 Task: Find connections with filter location Dalian with filter topic #jobsearchwith filter profile language English with filter current company Sterlite Power with filter school Higher Secondary School - India with filter industry Investment Advice with filter service category Nonprofit Consulting with filter keywords title Landscaping Assistant
Action: Mouse moved to (537, 61)
Screenshot: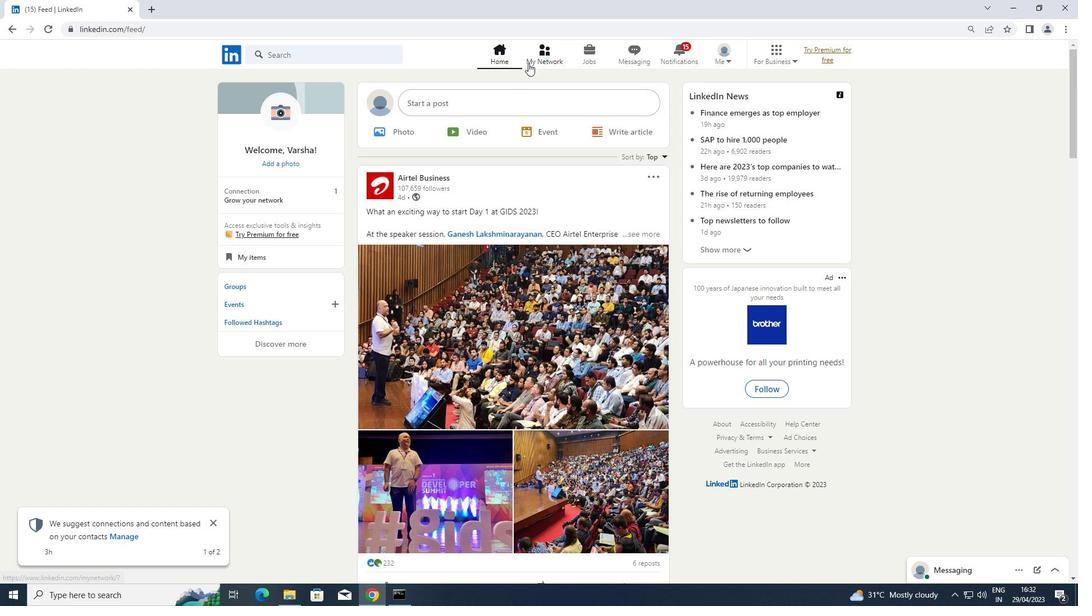 
Action: Mouse pressed left at (537, 61)
Screenshot: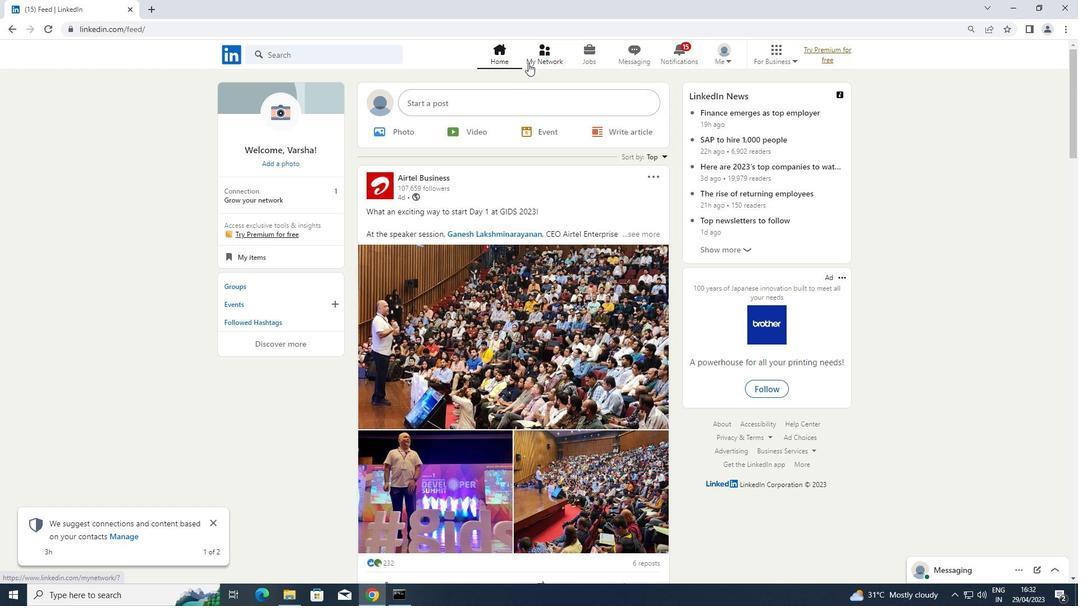 
Action: Mouse moved to (303, 123)
Screenshot: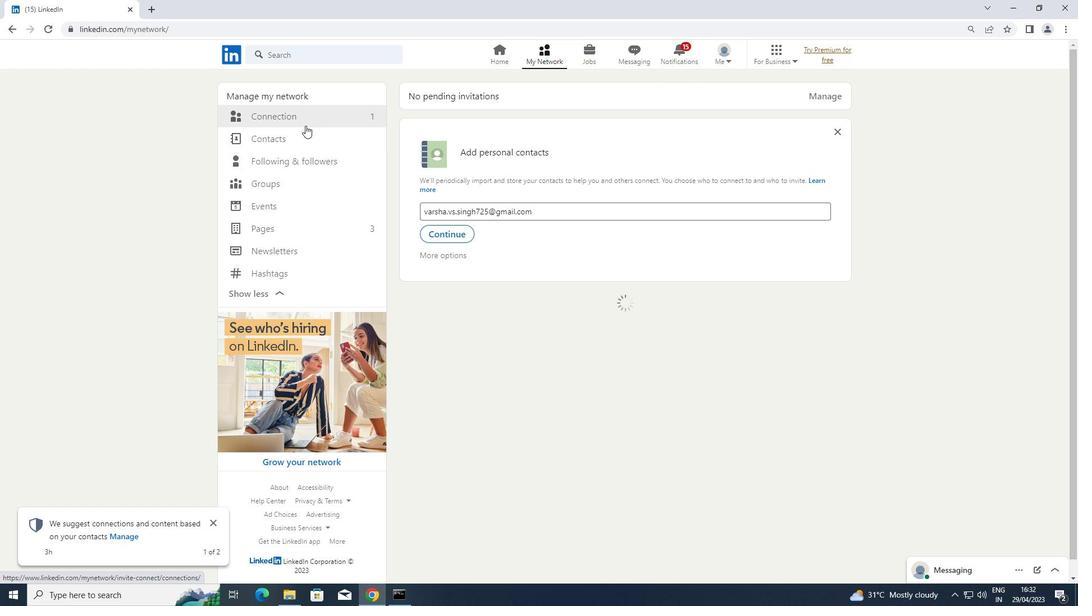 
Action: Mouse pressed left at (303, 123)
Screenshot: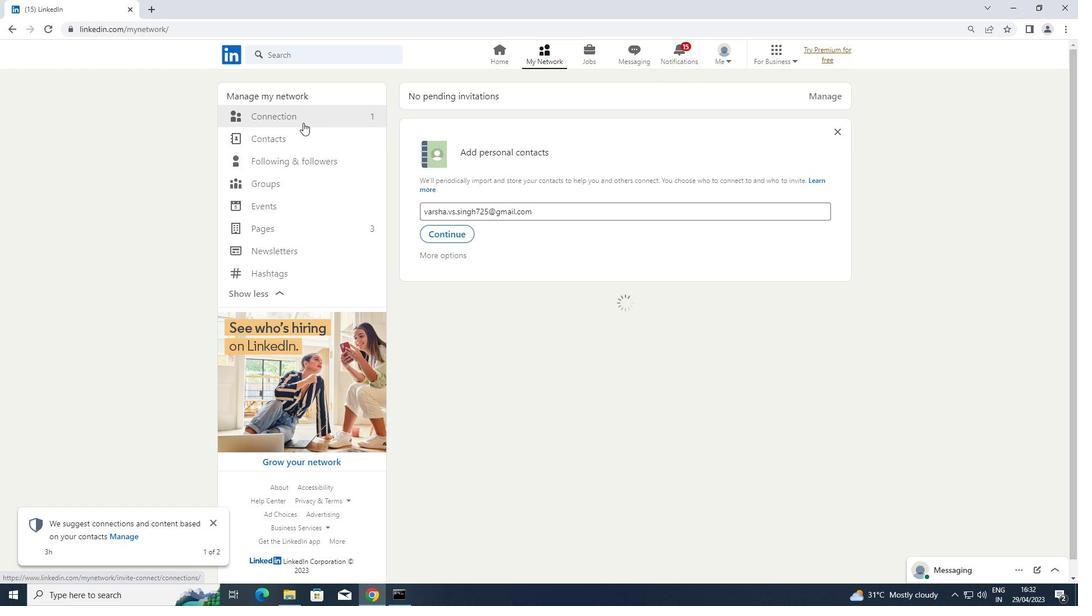 
Action: Mouse moved to (308, 115)
Screenshot: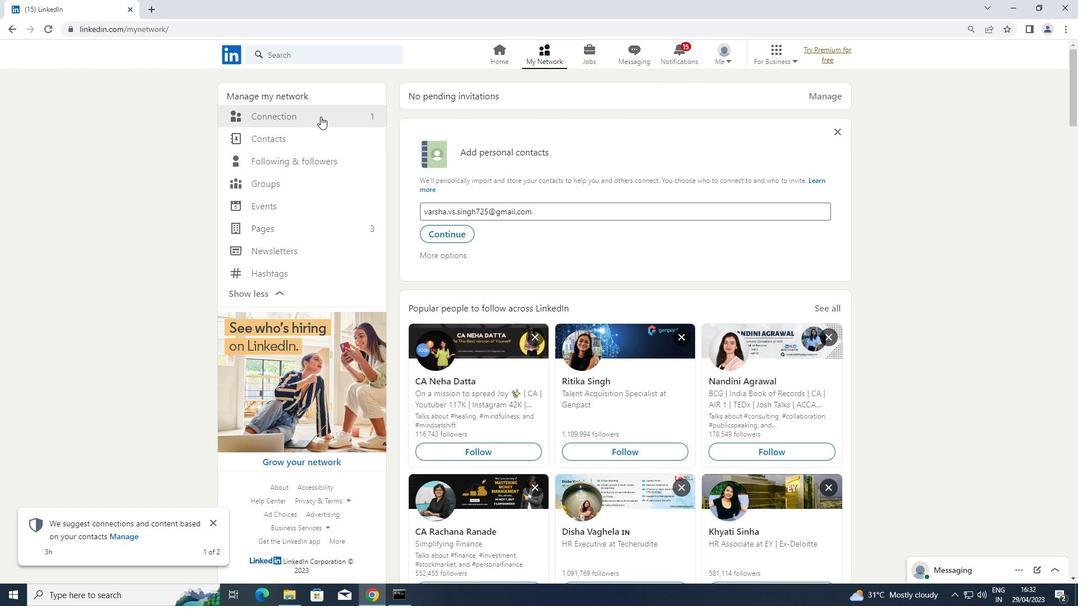 
Action: Mouse pressed left at (308, 115)
Screenshot: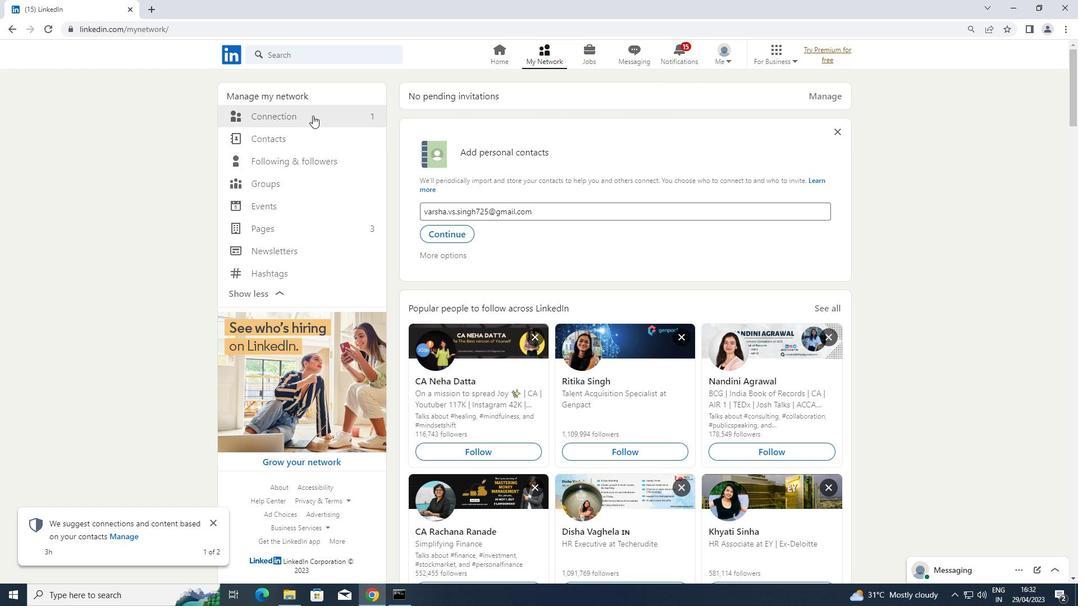
Action: Mouse moved to (597, 118)
Screenshot: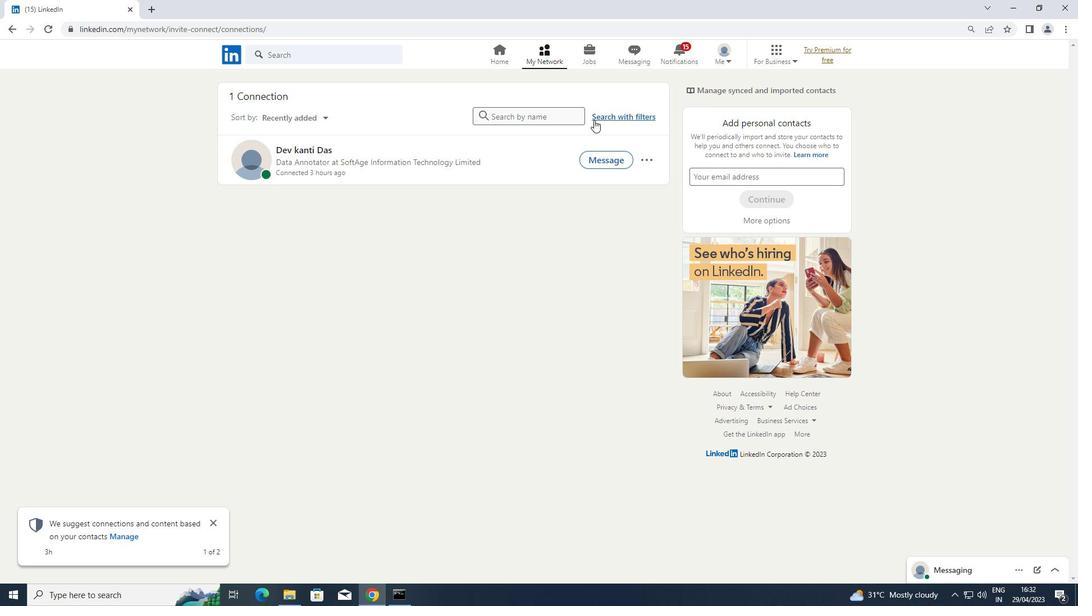 
Action: Mouse pressed left at (597, 118)
Screenshot: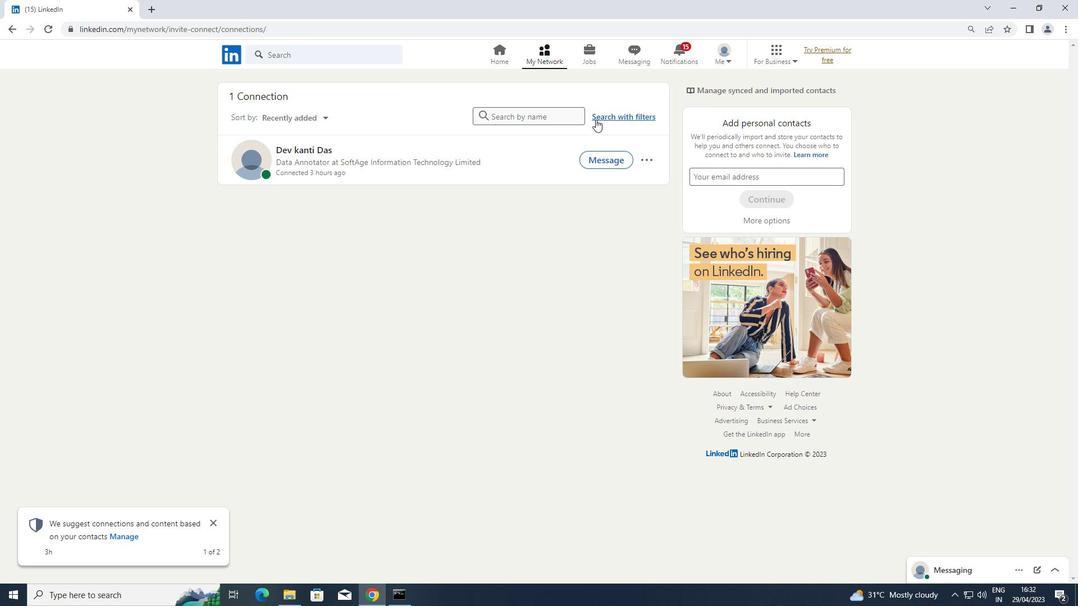 
Action: Mouse moved to (577, 81)
Screenshot: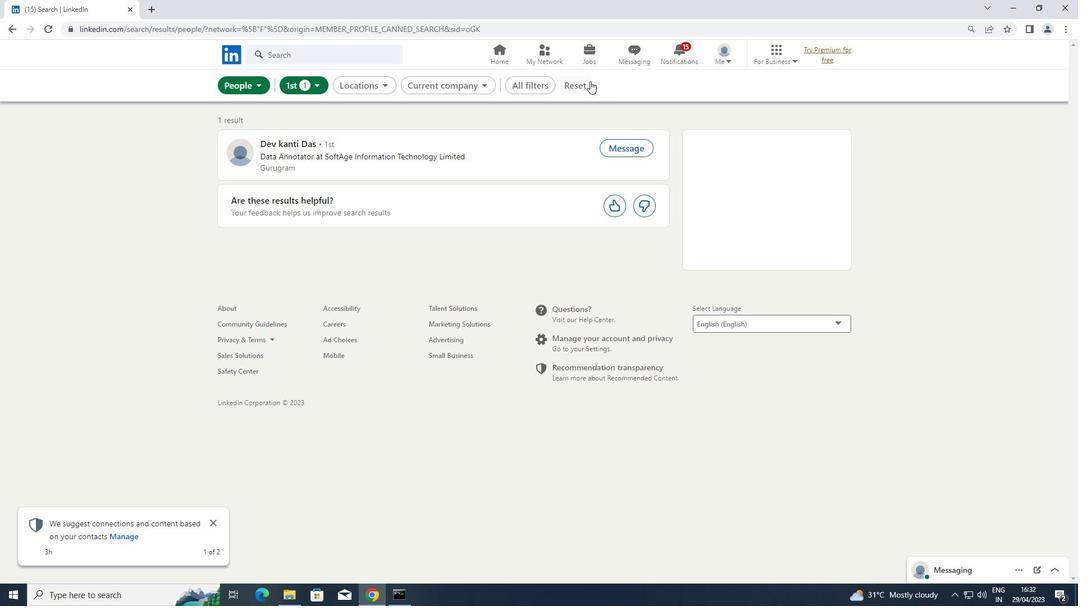 
Action: Mouse pressed left at (577, 81)
Screenshot: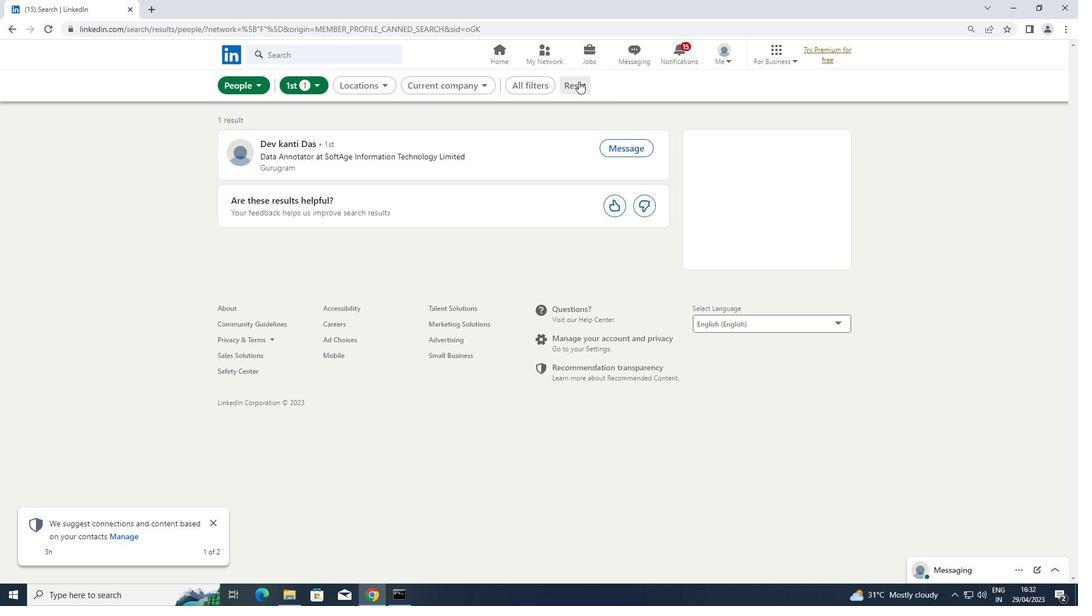 
Action: Mouse moved to (565, 87)
Screenshot: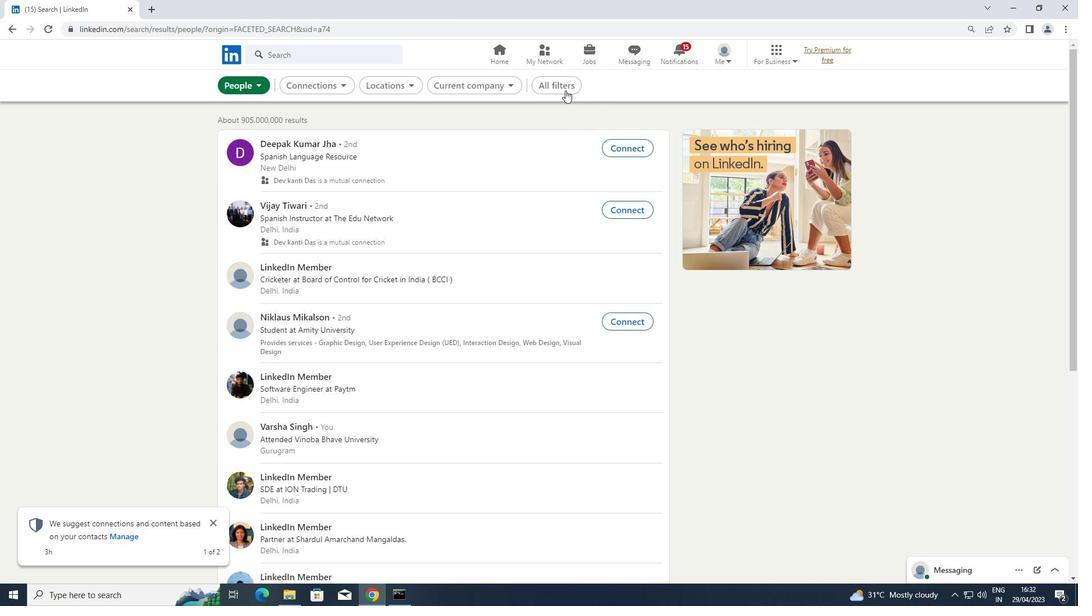
Action: Mouse pressed left at (565, 87)
Screenshot: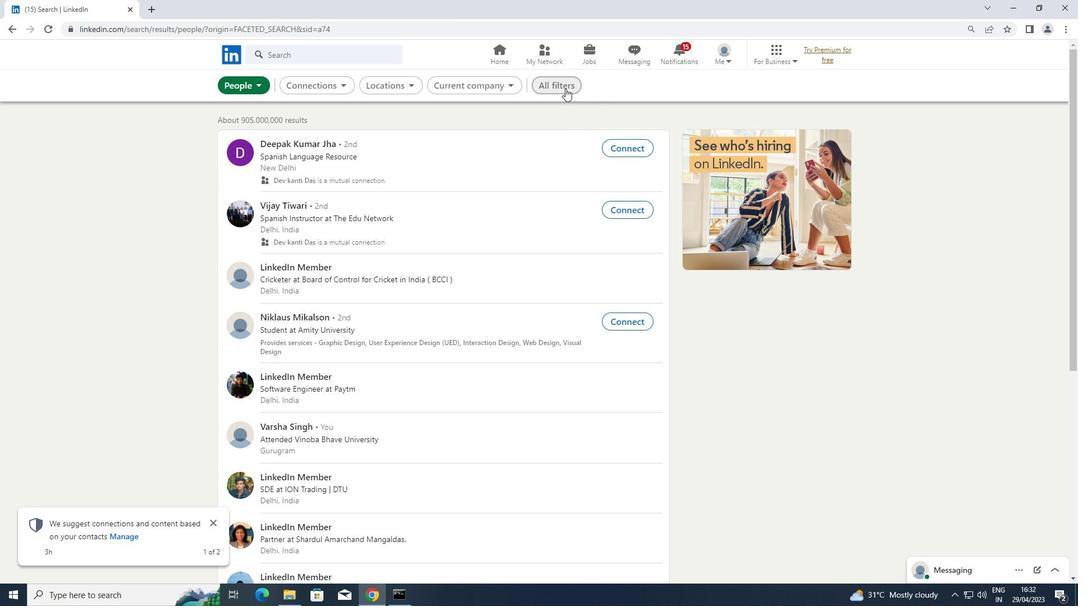 
Action: Mouse moved to (790, 230)
Screenshot: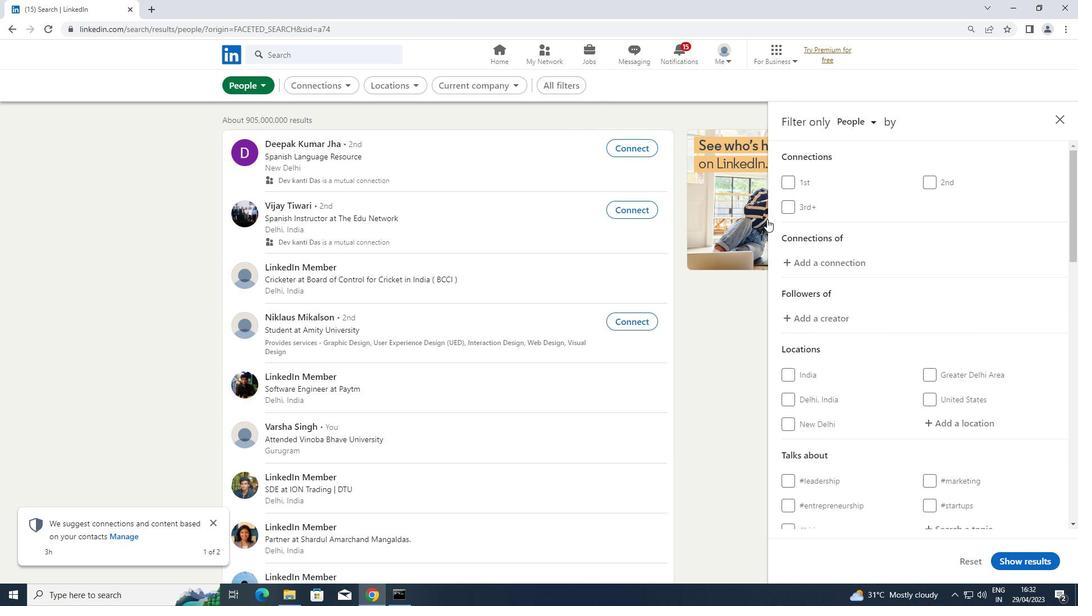 
Action: Mouse scrolled (790, 230) with delta (0, 0)
Screenshot: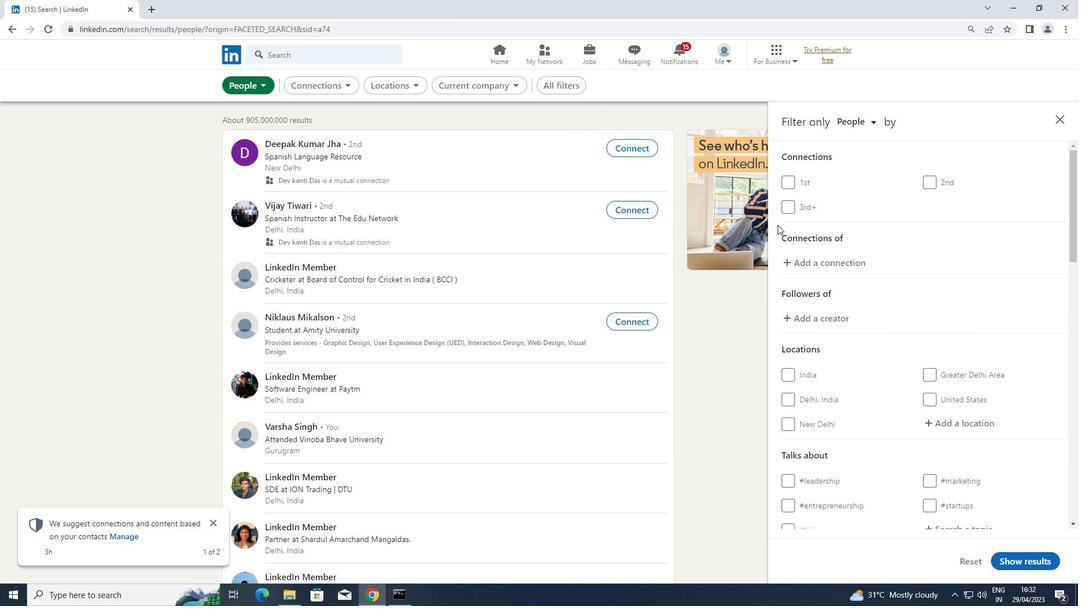
Action: Mouse scrolled (790, 230) with delta (0, 0)
Screenshot: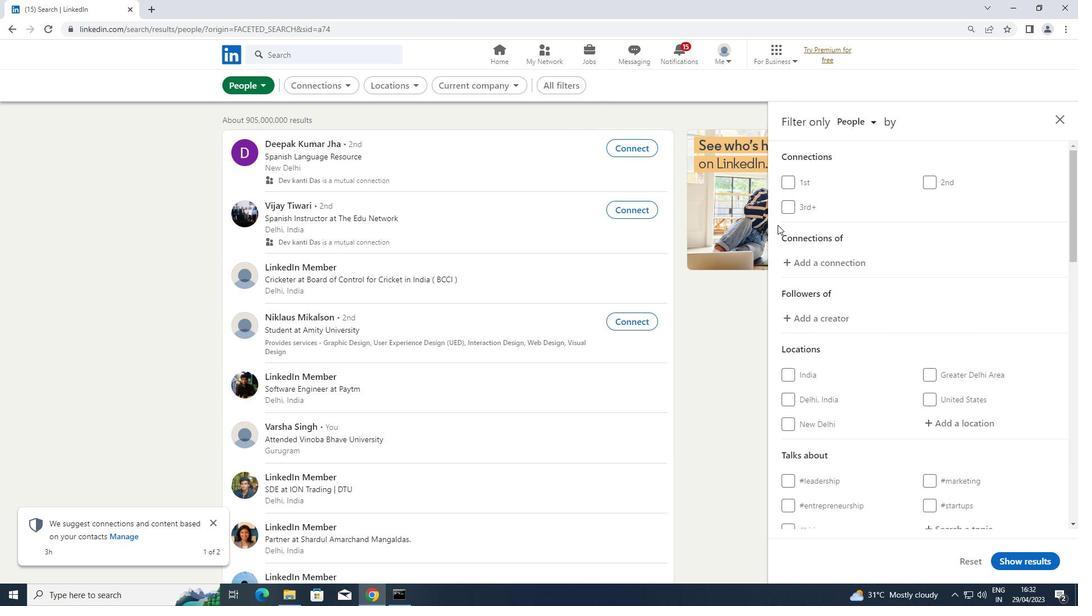 
Action: Mouse moved to (964, 311)
Screenshot: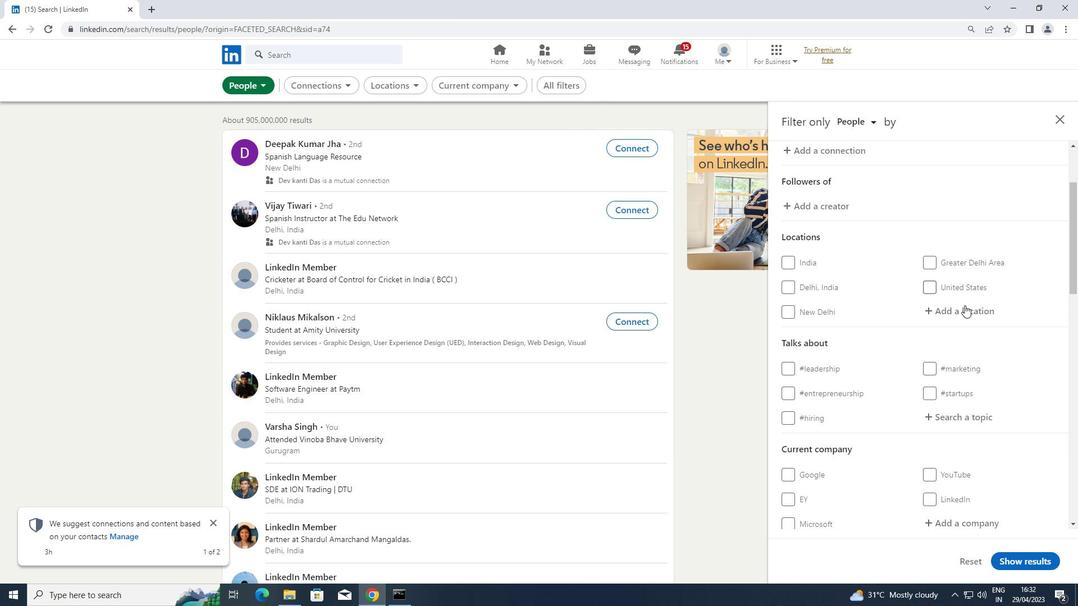 
Action: Mouse pressed left at (964, 311)
Screenshot: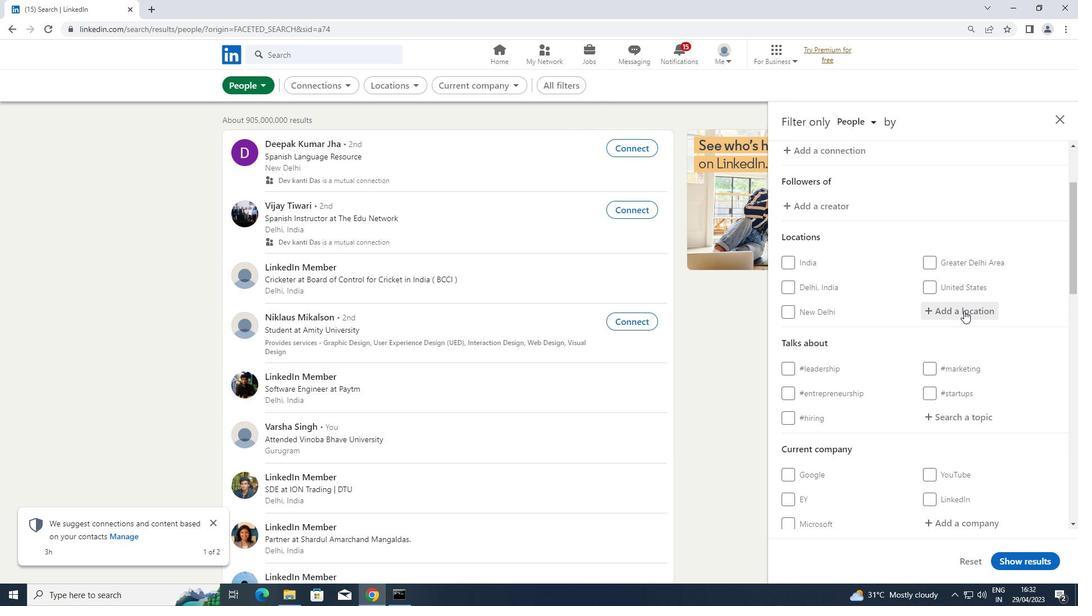 
Action: Key pressed <Key.shift>DALIAN
Screenshot: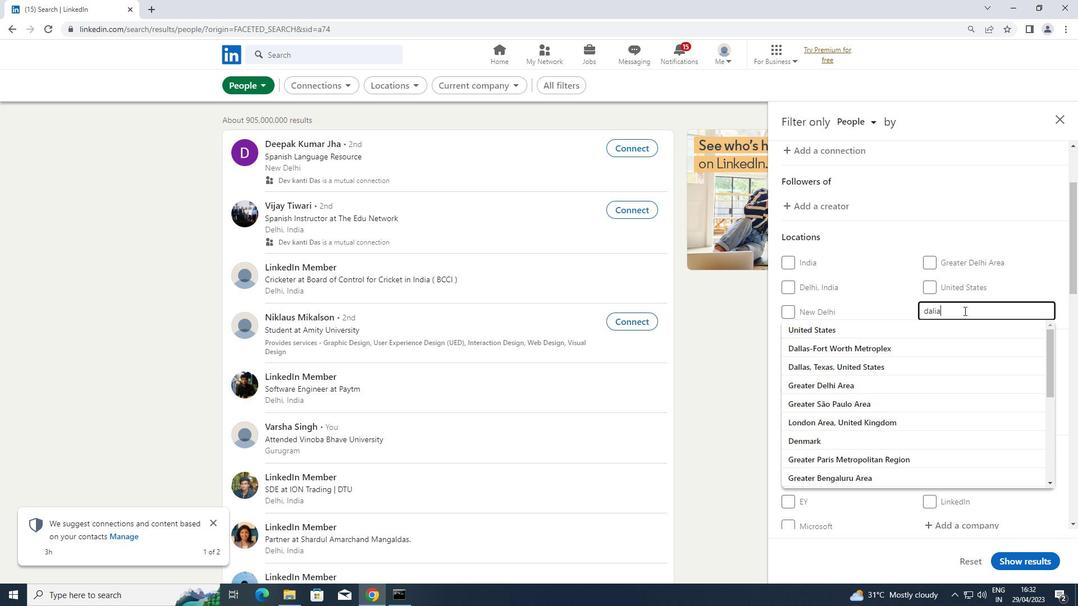 
Action: Mouse moved to (927, 311)
Screenshot: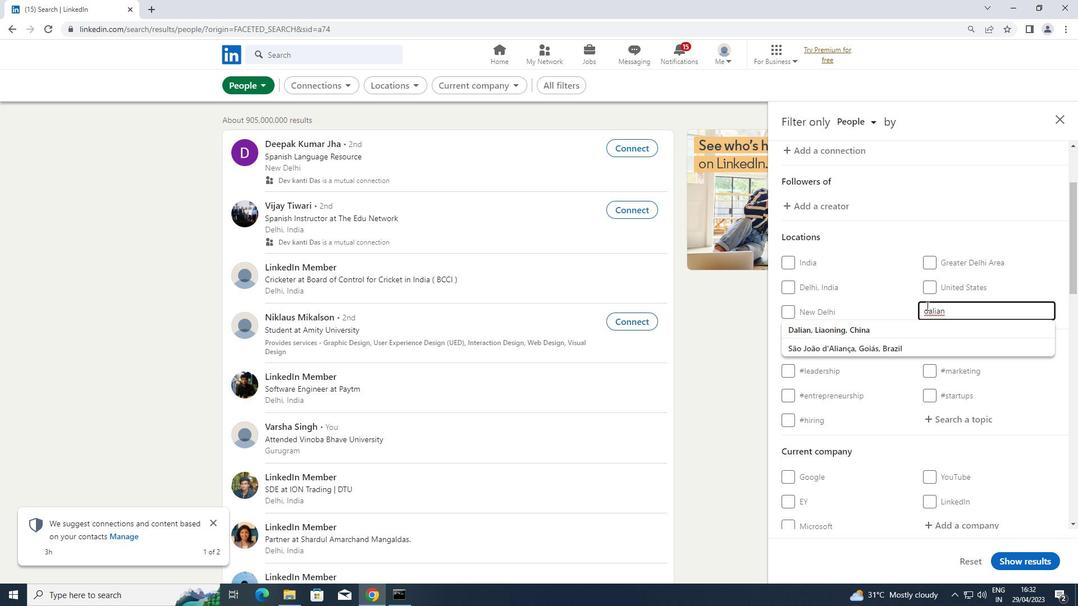 
Action: Mouse pressed left at (927, 311)
Screenshot: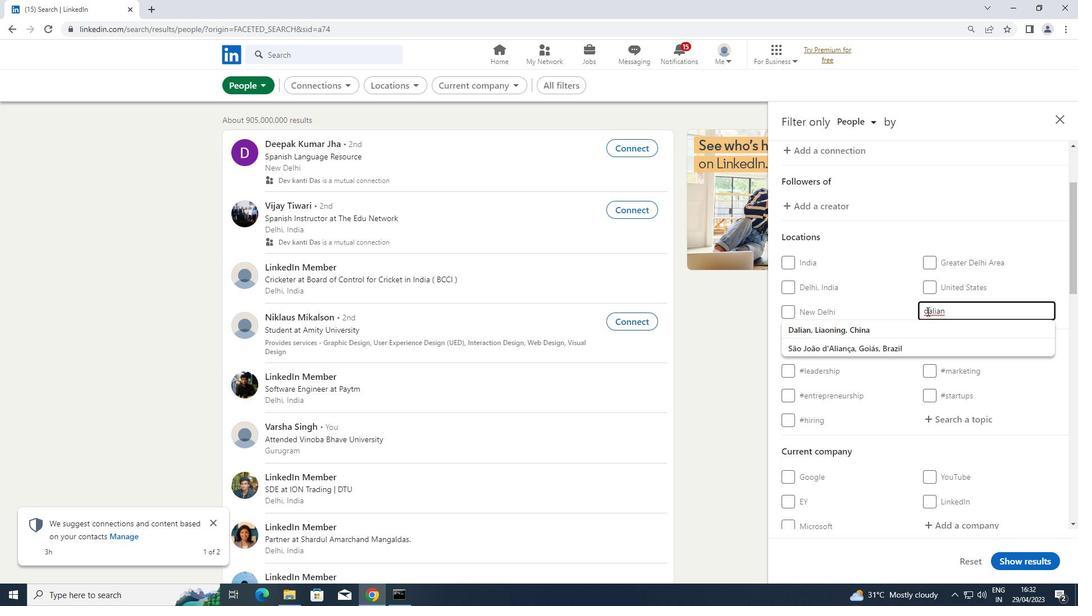 
Action: Key pressed <Key.backspace><Key.shift>D
Screenshot: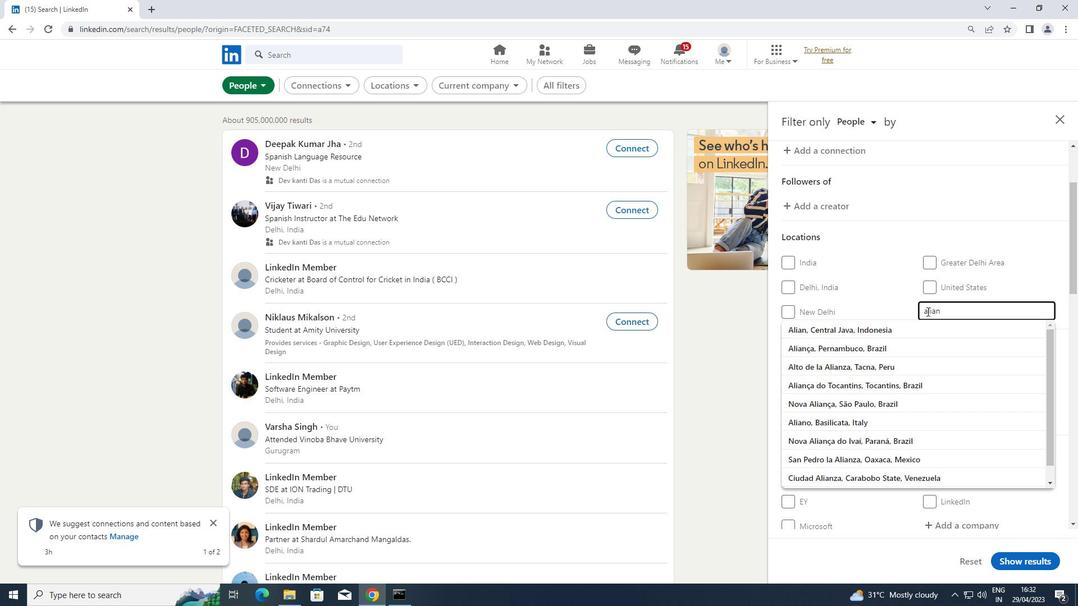 
Action: Mouse moved to (894, 352)
Screenshot: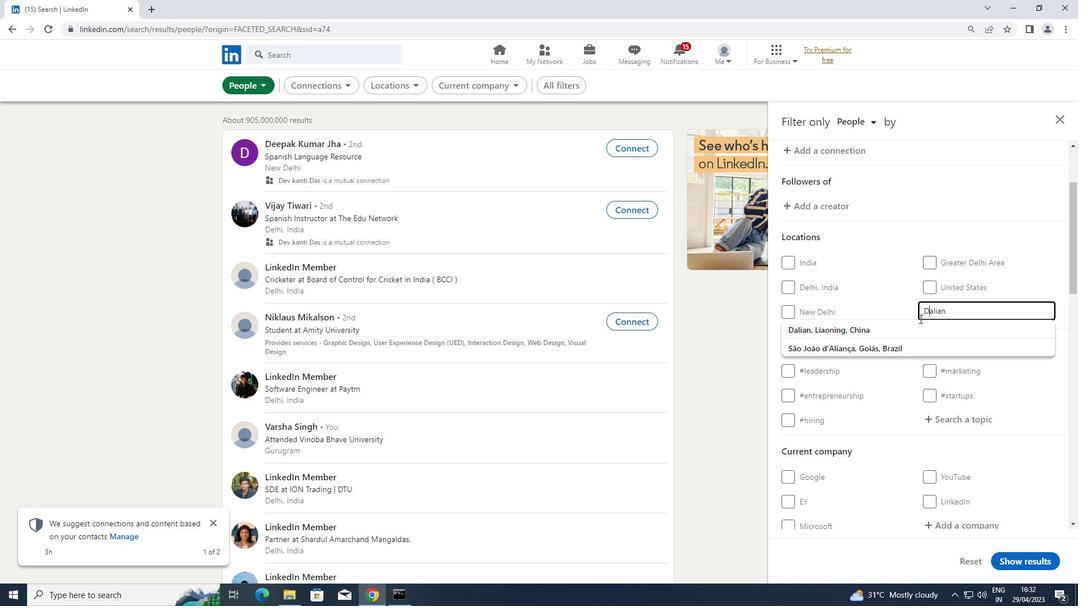 
Action: Mouse scrolled (894, 351) with delta (0, 0)
Screenshot: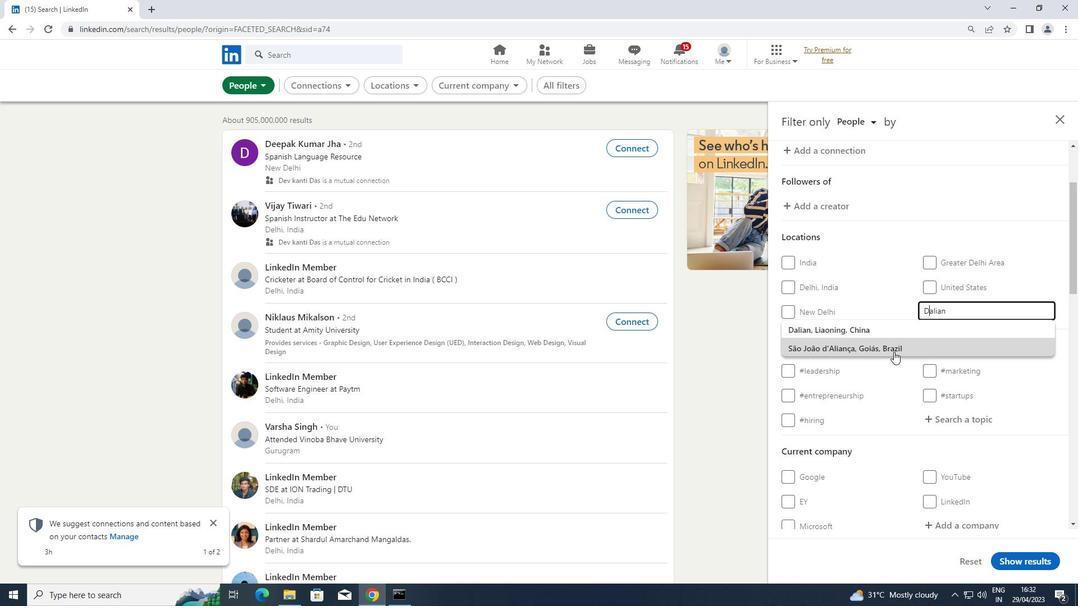 
Action: Mouse scrolled (894, 351) with delta (0, 0)
Screenshot: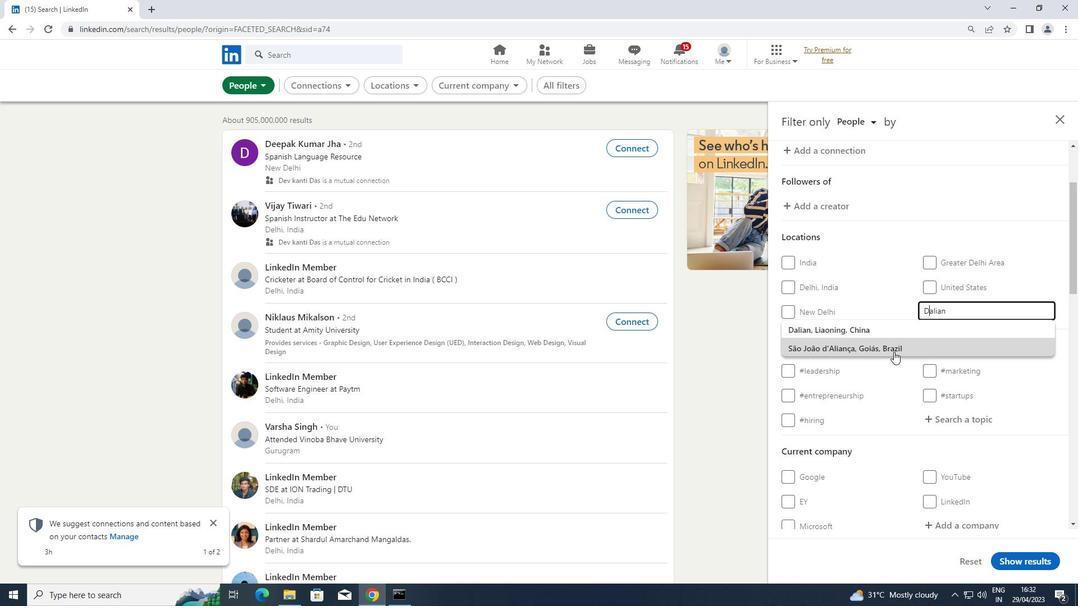 
Action: Mouse moved to (944, 298)
Screenshot: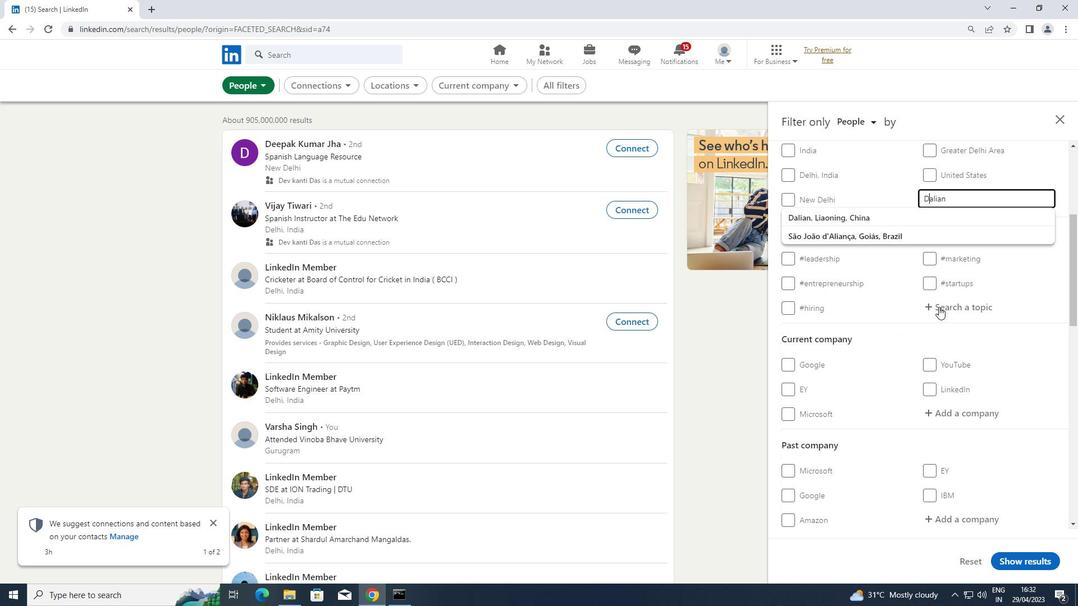 
Action: Mouse pressed left at (944, 298)
Screenshot: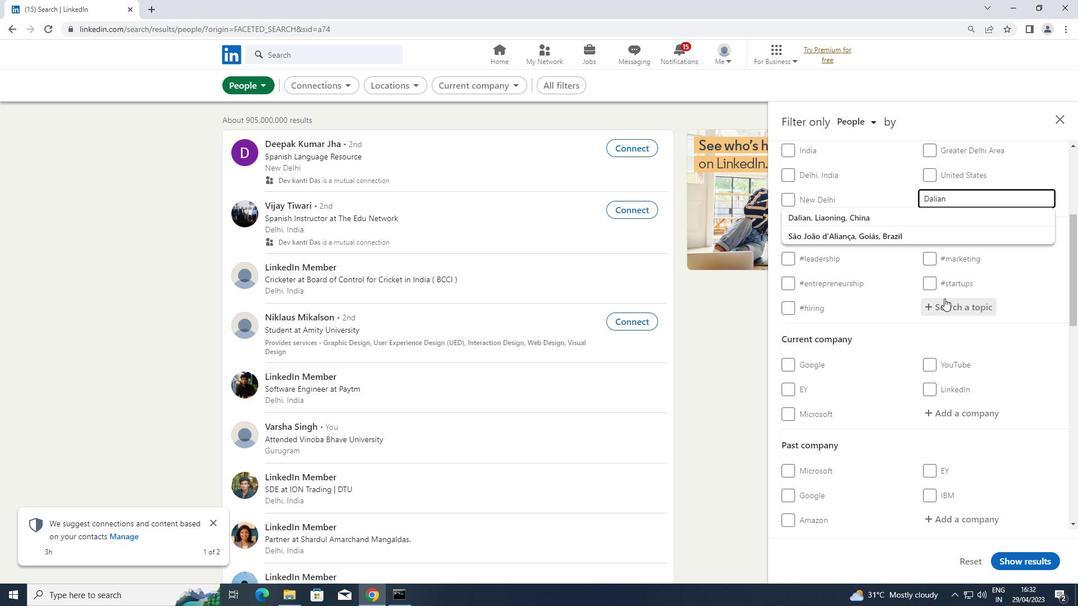 
Action: Key pressed <Key.shift>#JOBSEARCH
Screenshot: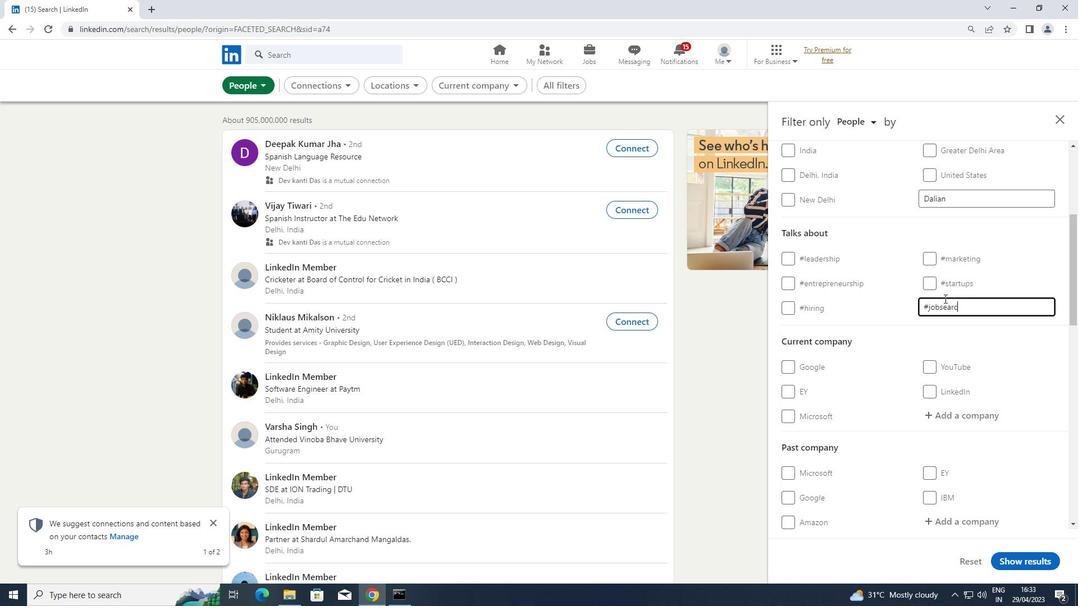 
Action: Mouse moved to (888, 352)
Screenshot: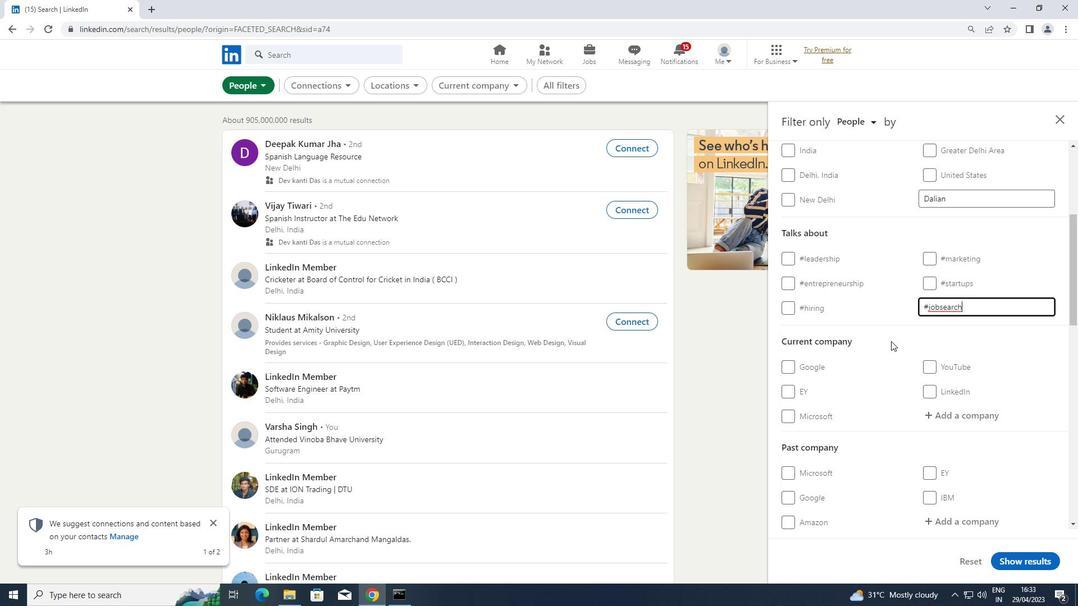 
Action: Mouse scrolled (888, 352) with delta (0, 0)
Screenshot: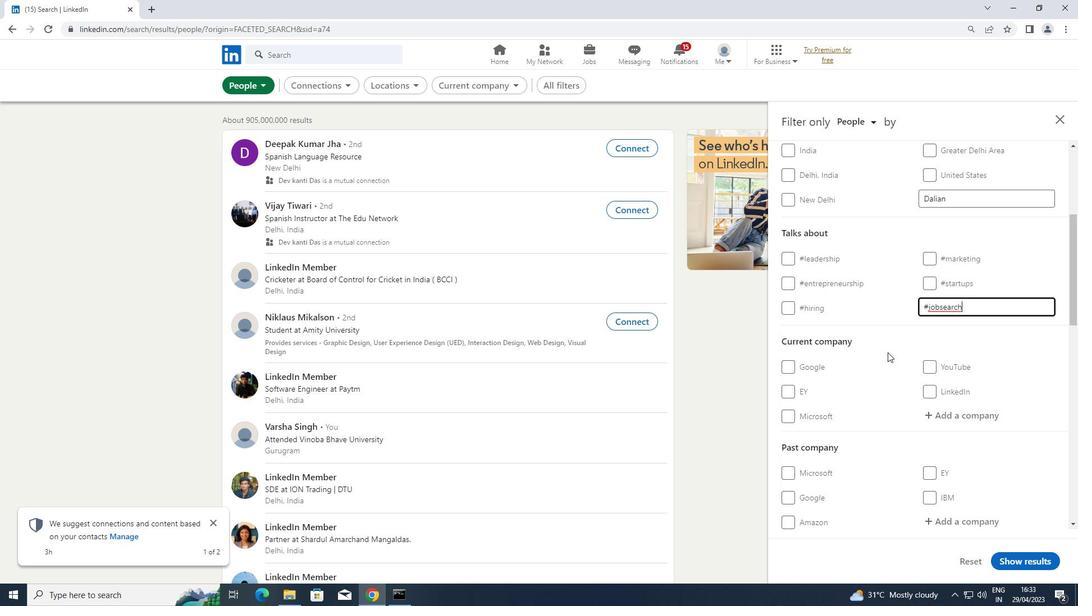 
Action: Mouse scrolled (888, 352) with delta (0, 0)
Screenshot: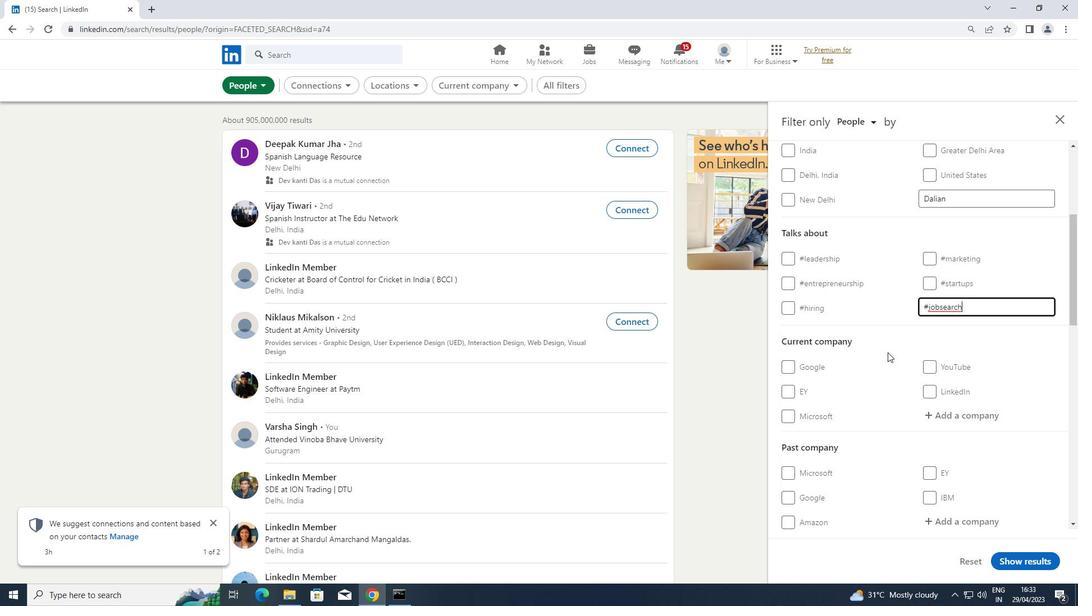 
Action: Mouse scrolled (888, 352) with delta (0, 0)
Screenshot: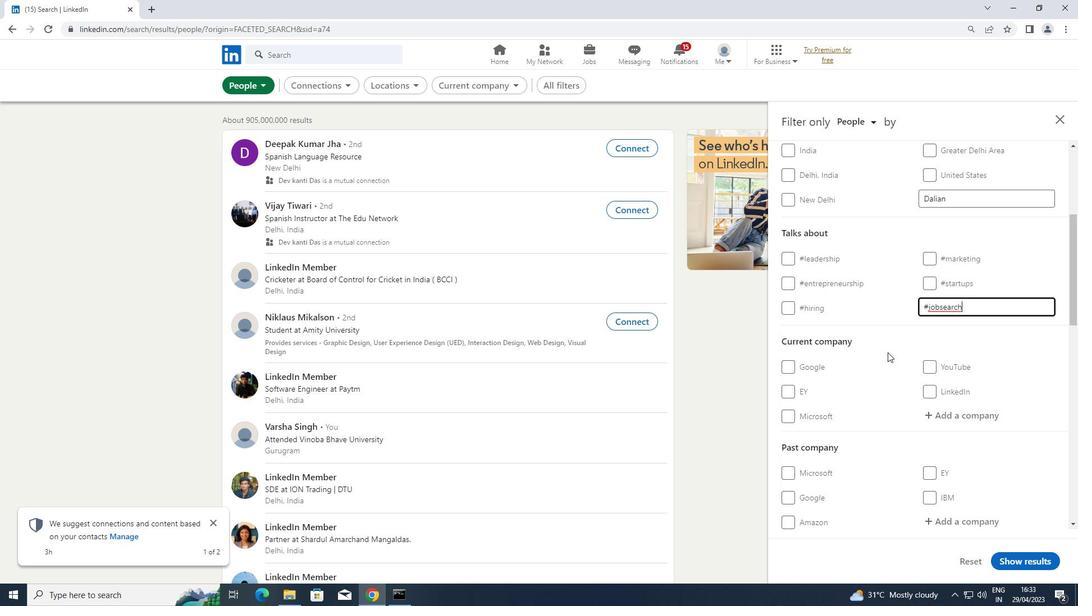 
Action: Mouse scrolled (888, 352) with delta (0, 0)
Screenshot: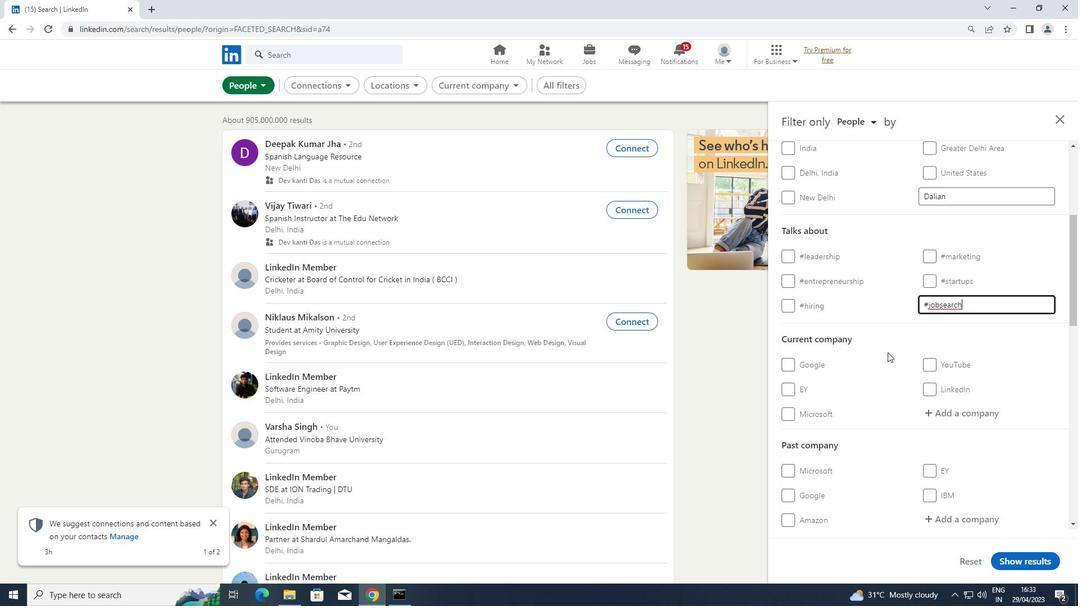 
Action: Mouse scrolled (888, 352) with delta (0, 0)
Screenshot: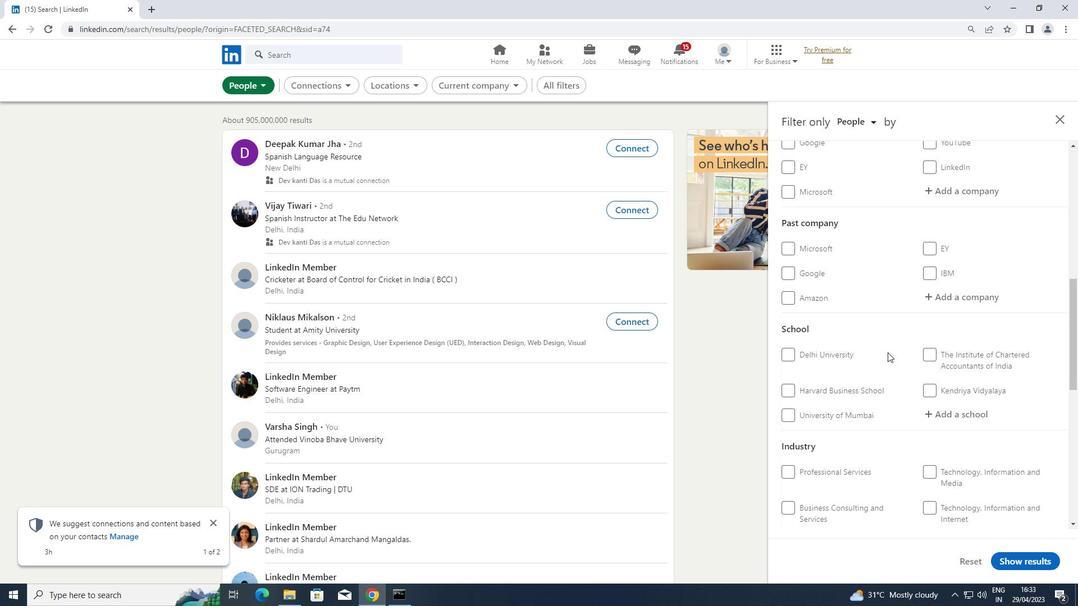 
Action: Mouse scrolled (888, 352) with delta (0, 0)
Screenshot: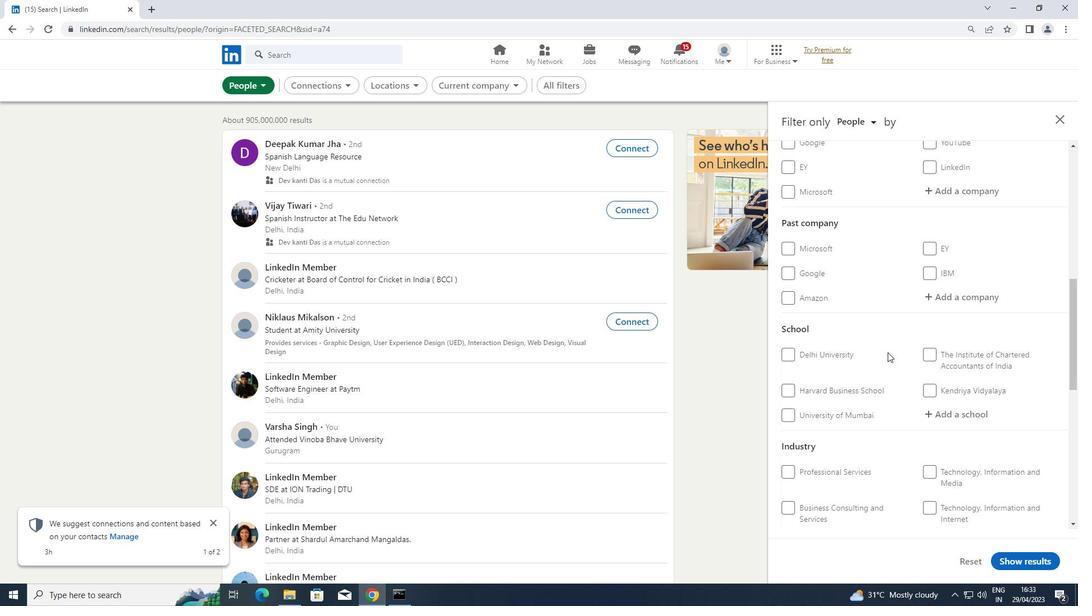 
Action: Mouse scrolled (888, 352) with delta (0, 0)
Screenshot: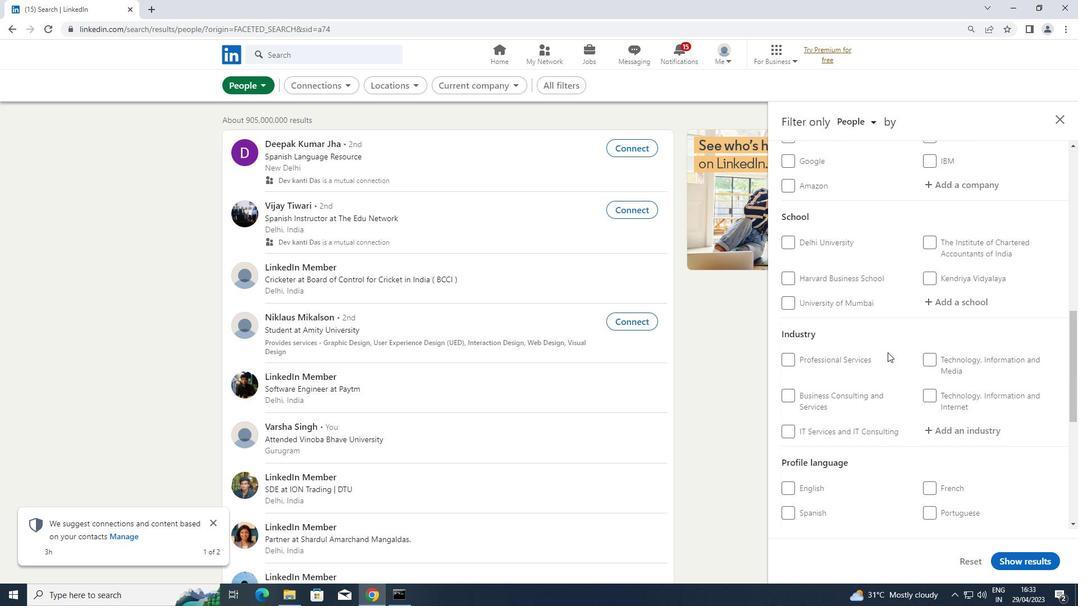 
Action: Mouse scrolled (888, 352) with delta (0, 0)
Screenshot: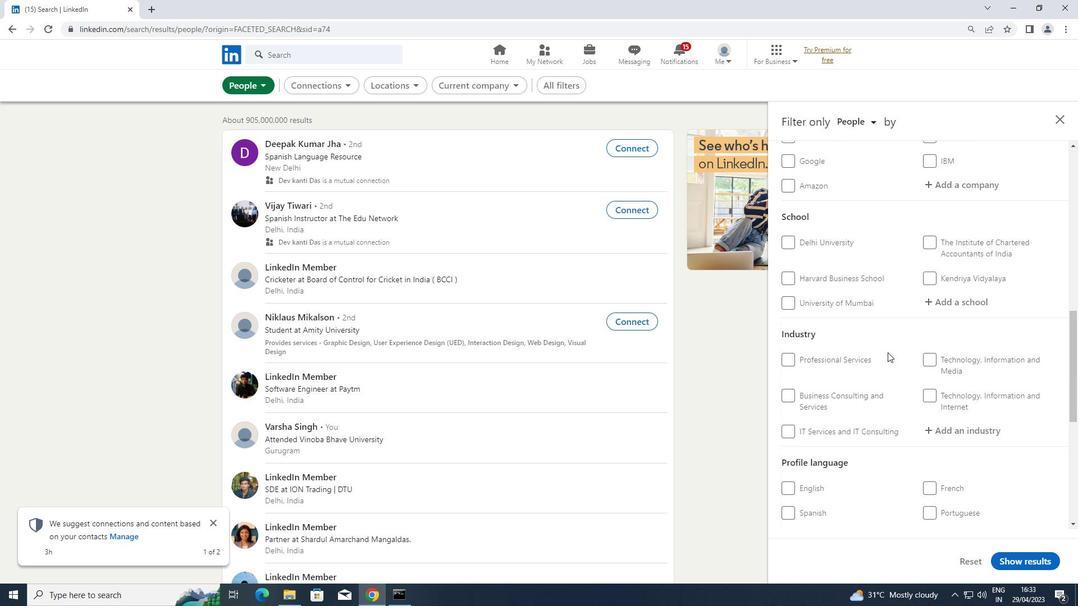 
Action: Mouse scrolled (888, 352) with delta (0, 0)
Screenshot: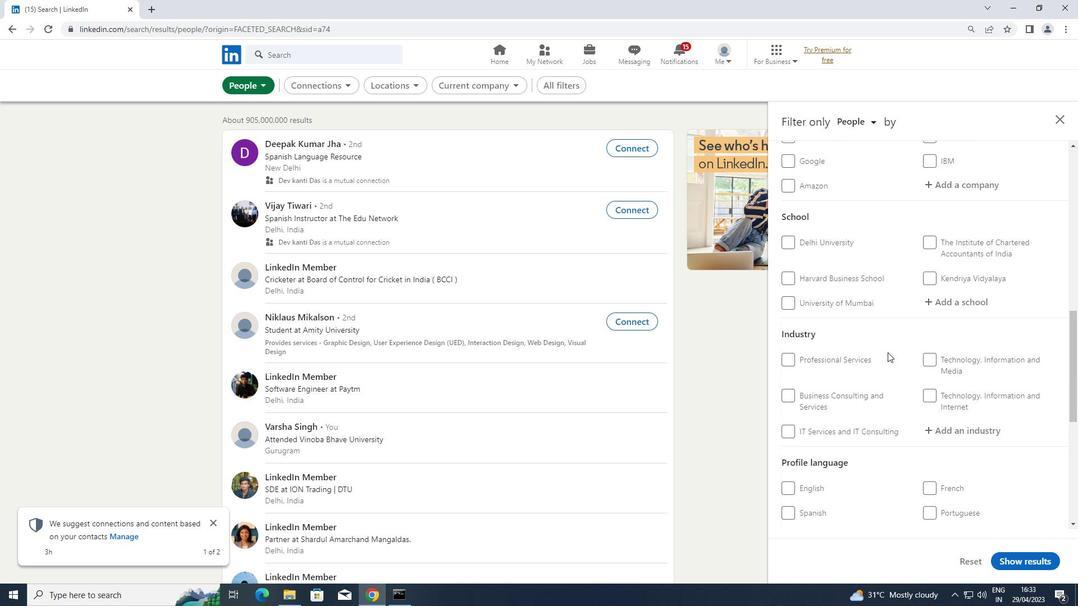 
Action: Mouse moved to (783, 316)
Screenshot: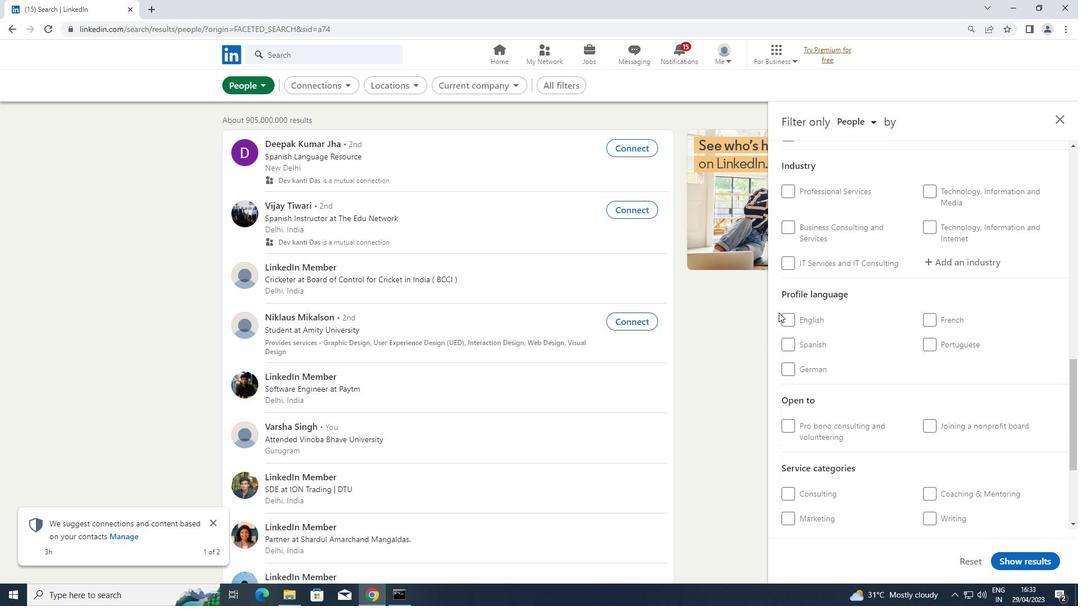 
Action: Mouse pressed left at (783, 316)
Screenshot: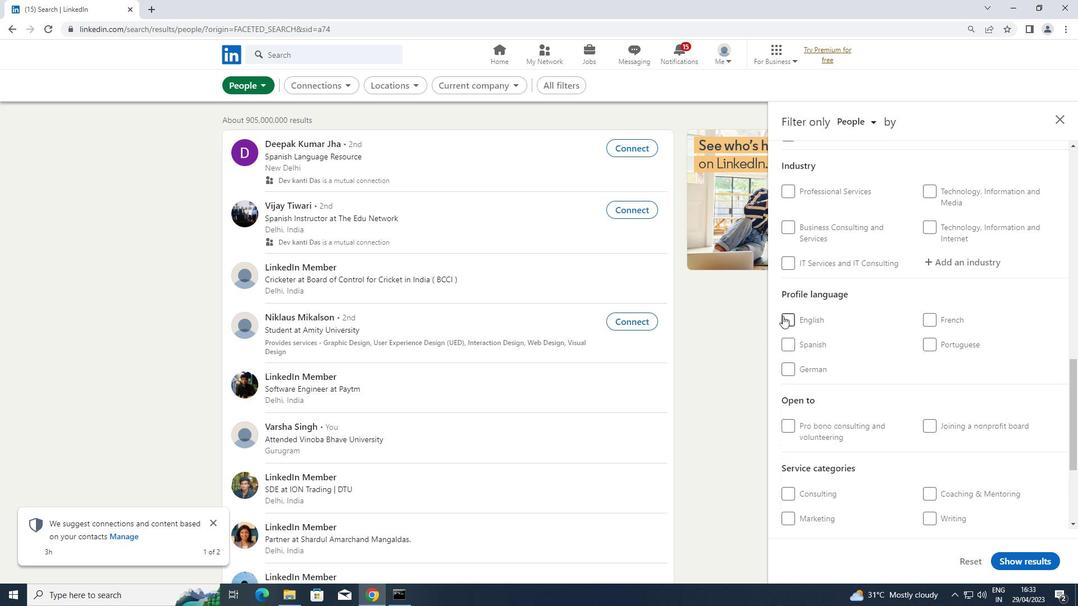 
Action: Mouse scrolled (783, 316) with delta (0, 0)
Screenshot: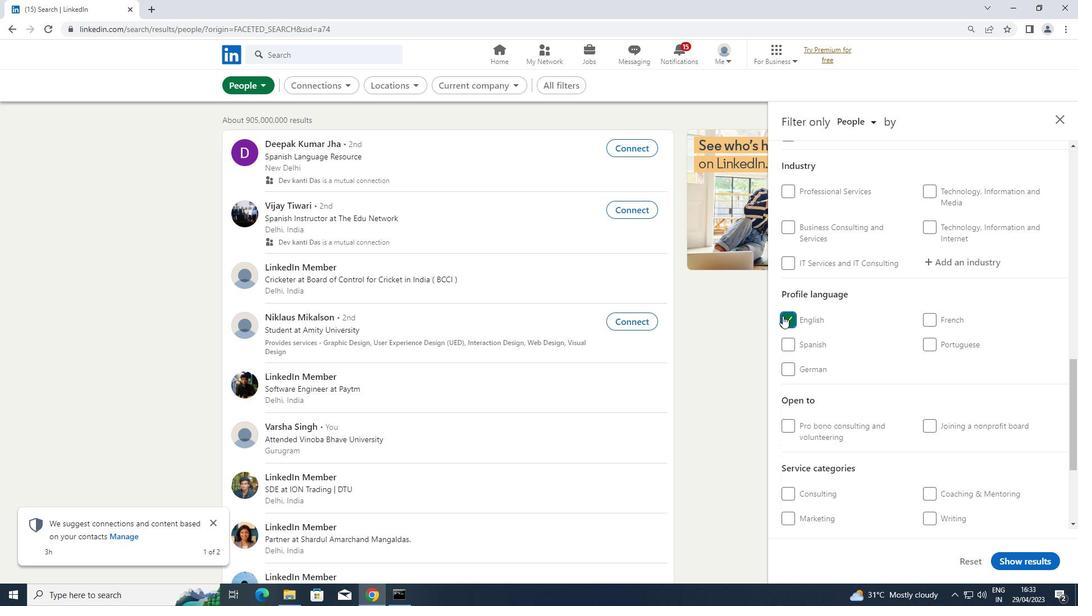 
Action: Mouse scrolled (783, 316) with delta (0, 0)
Screenshot: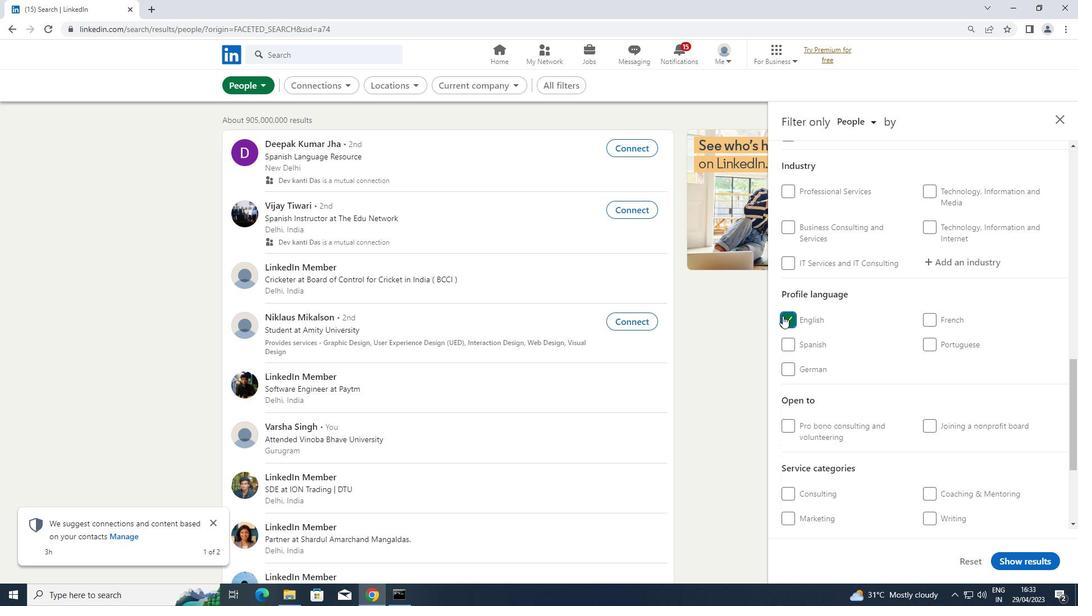 
Action: Mouse scrolled (783, 316) with delta (0, 0)
Screenshot: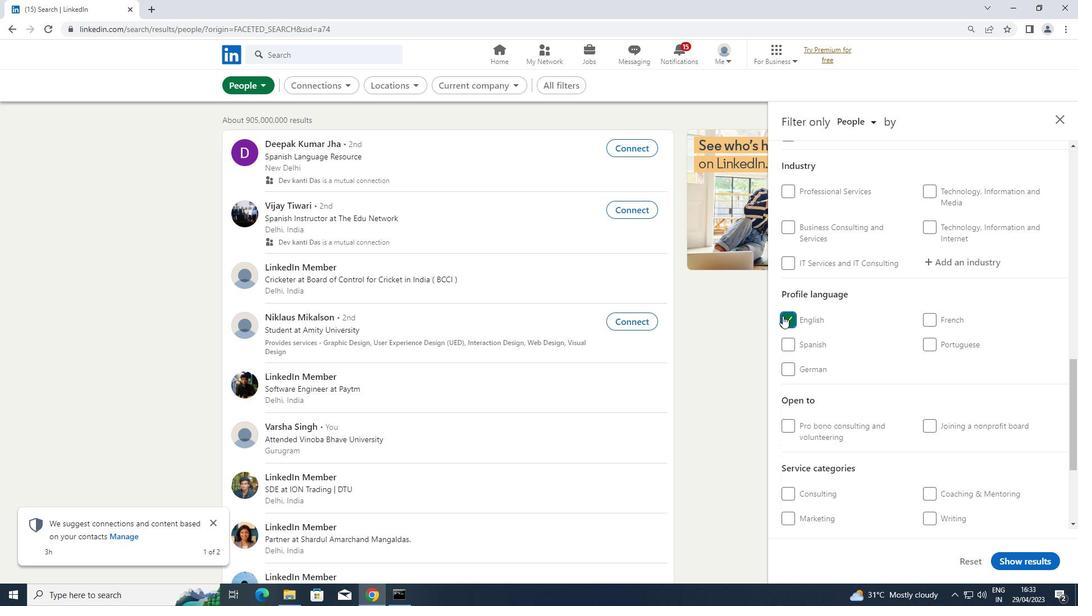 
Action: Mouse scrolled (783, 316) with delta (0, 0)
Screenshot: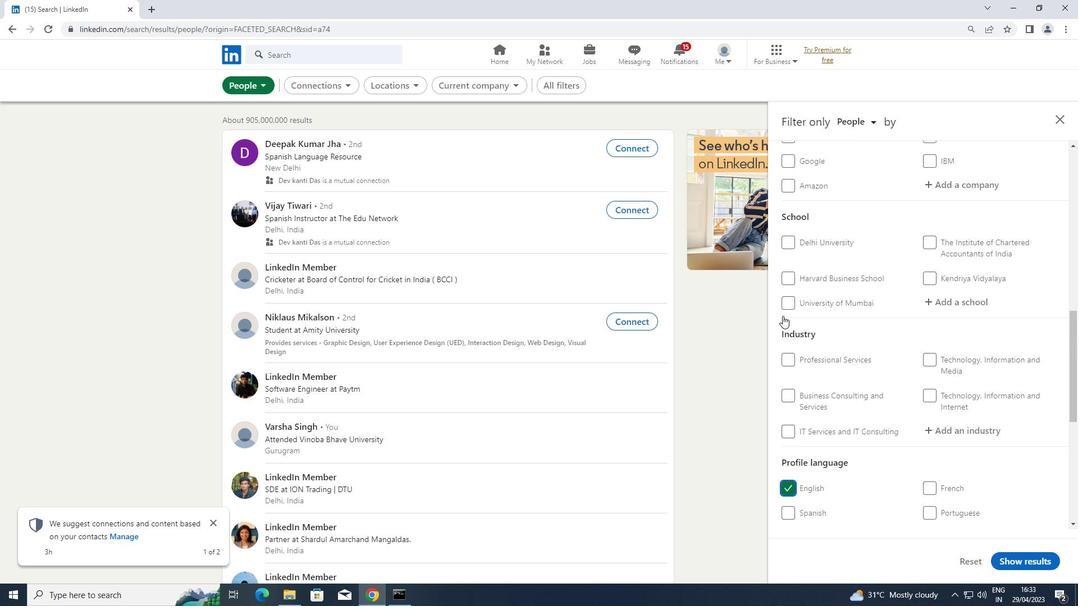 
Action: Mouse scrolled (783, 316) with delta (0, 0)
Screenshot: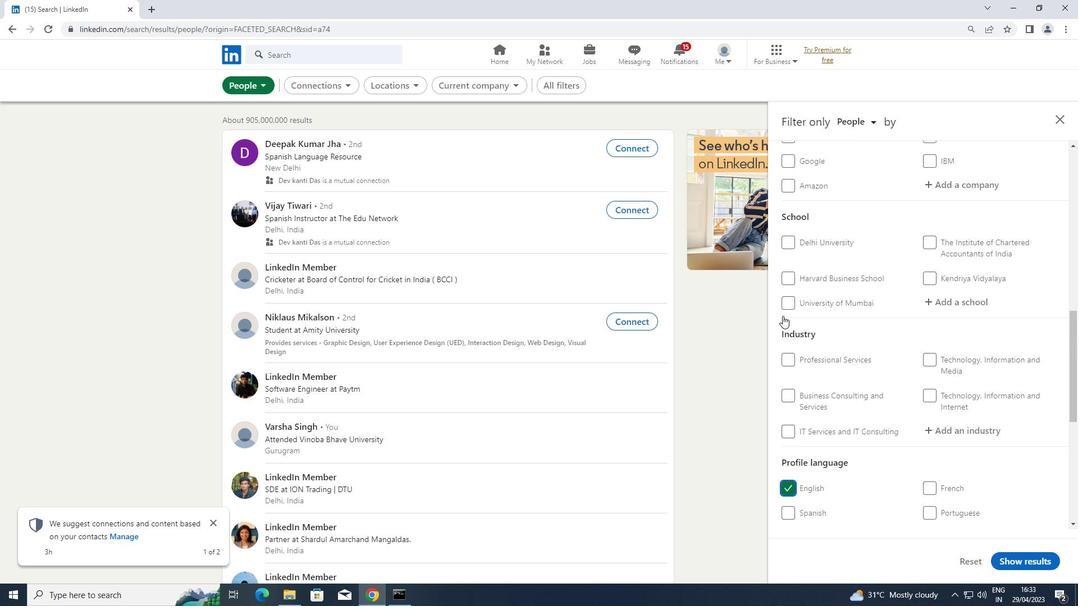 
Action: Mouse scrolled (783, 316) with delta (0, 0)
Screenshot: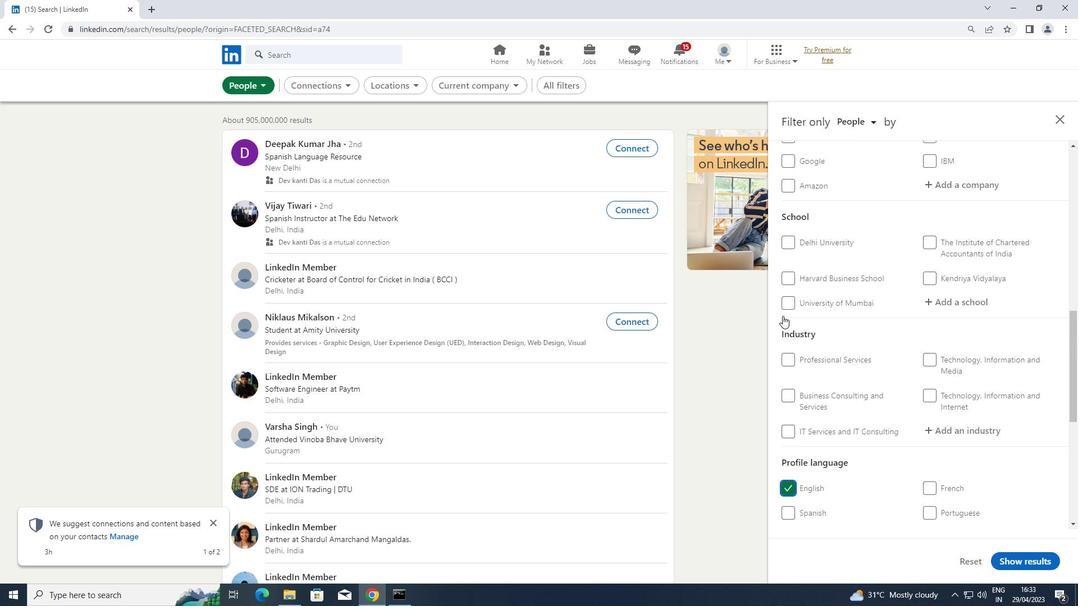 
Action: Mouse moved to (941, 252)
Screenshot: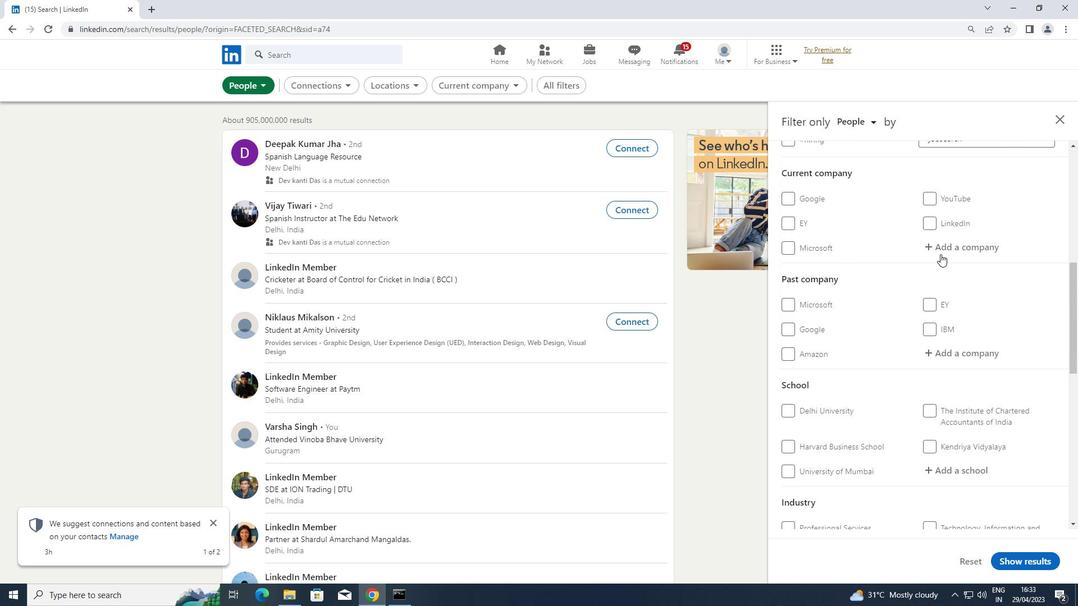 
Action: Mouse pressed left at (941, 252)
Screenshot: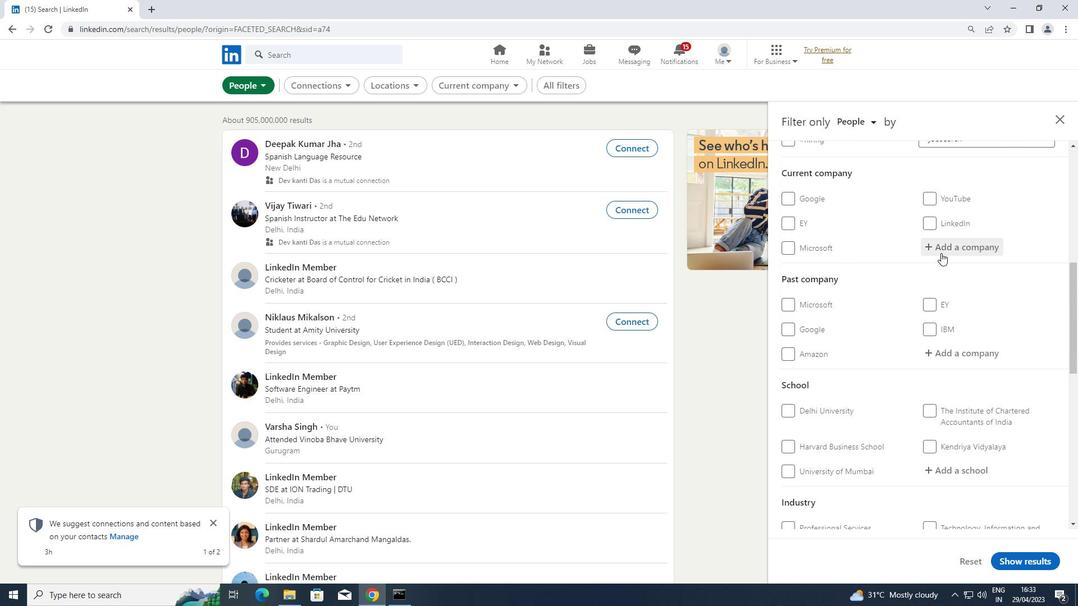 
Action: Key pressed <Key.shift>STERLITE<Key.space><Key.shift>POWER
Screenshot: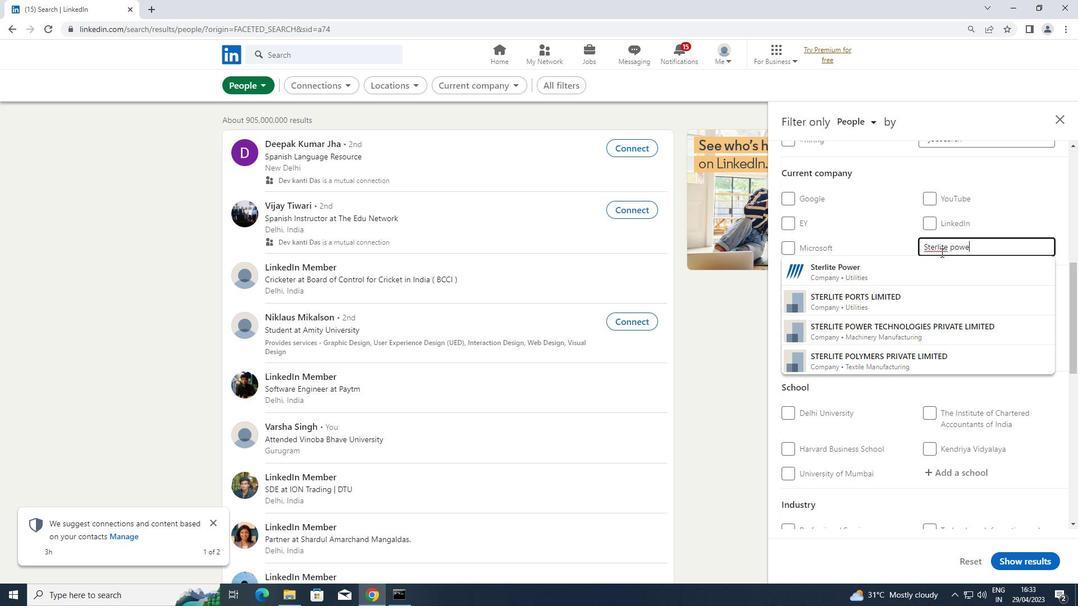 
Action: Mouse moved to (896, 257)
Screenshot: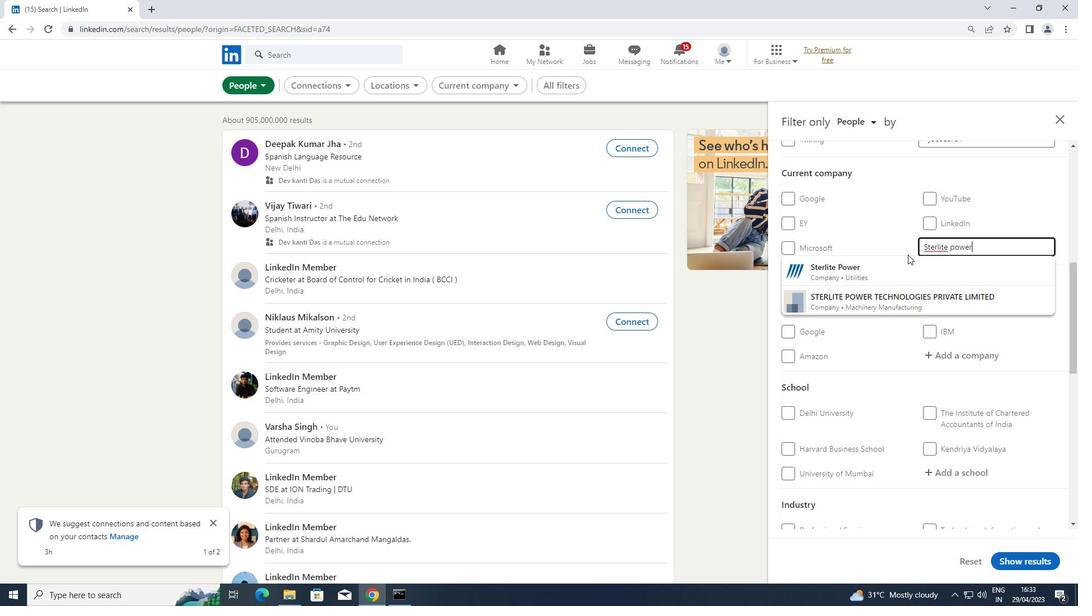 
Action: Mouse pressed left at (896, 257)
Screenshot: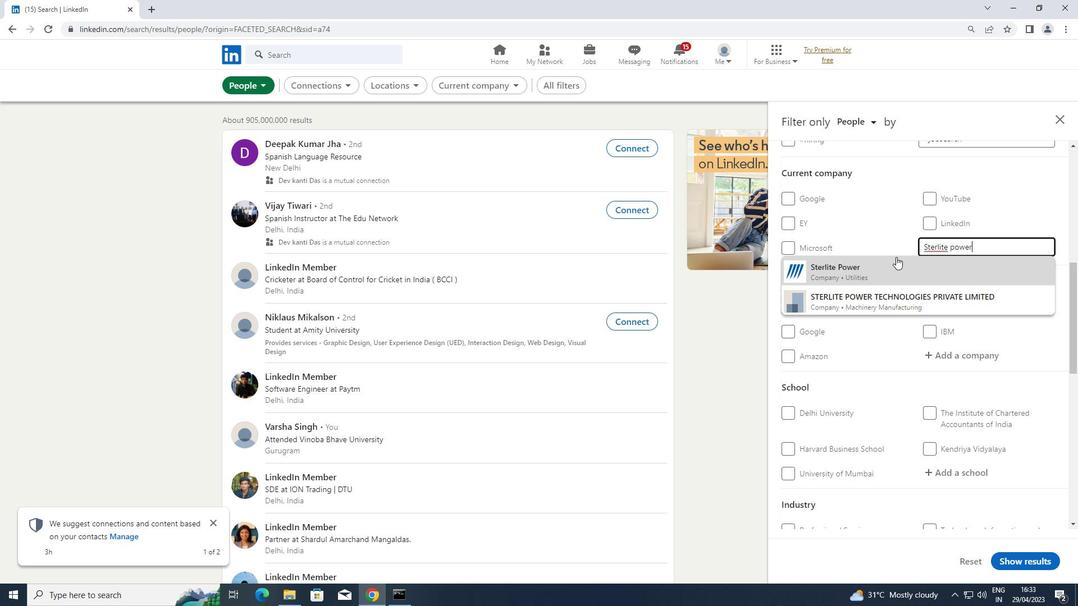 
Action: Mouse scrolled (896, 256) with delta (0, 0)
Screenshot: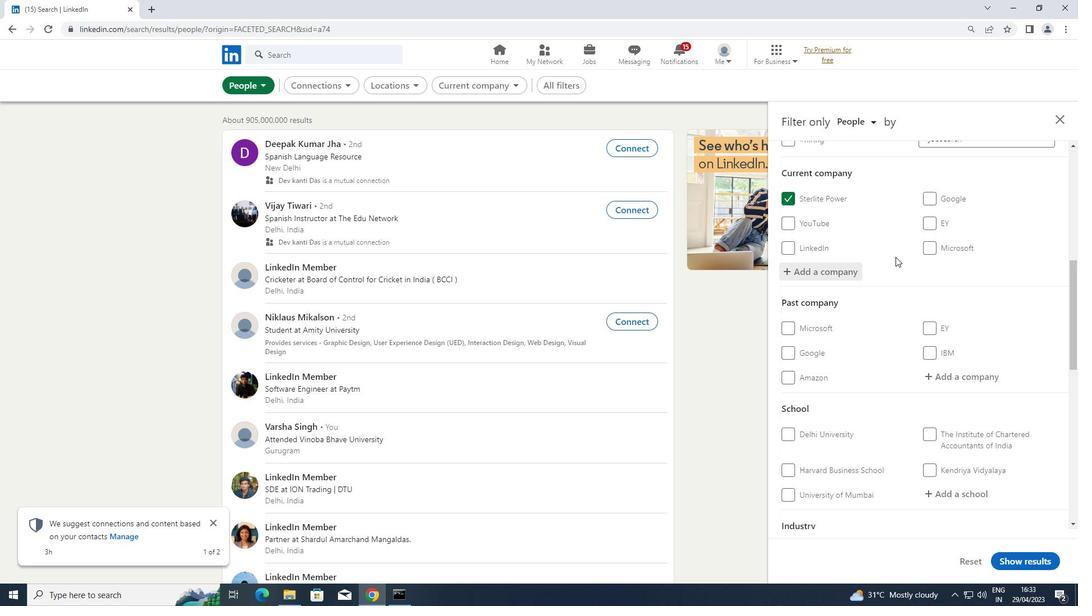 
Action: Mouse scrolled (896, 256) with delta (0, 0)
Screenshot: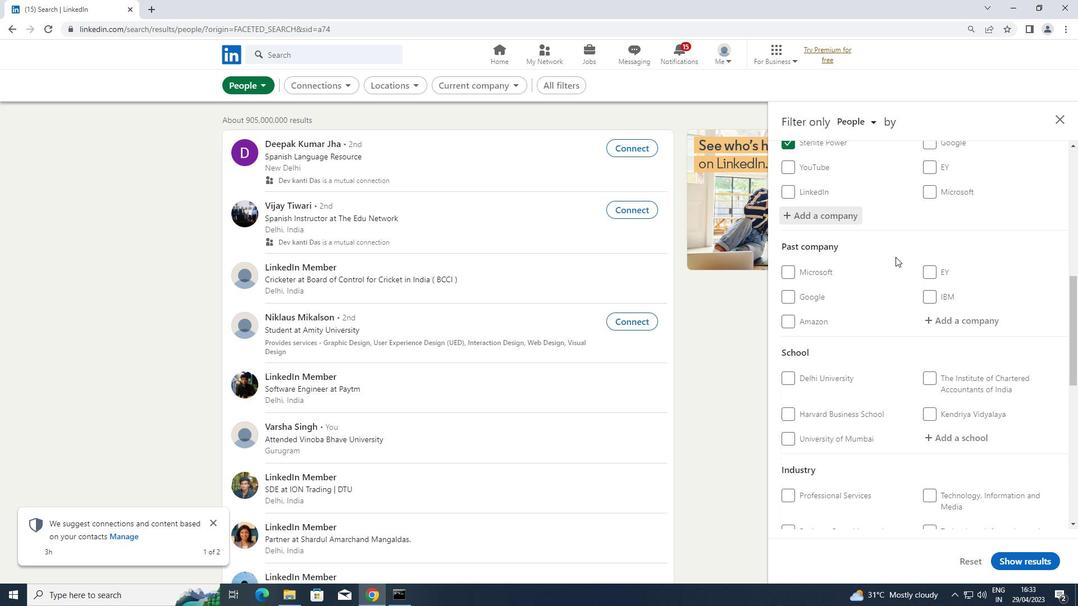 
Action: Mouse moved to (960, 380)
Screenshot: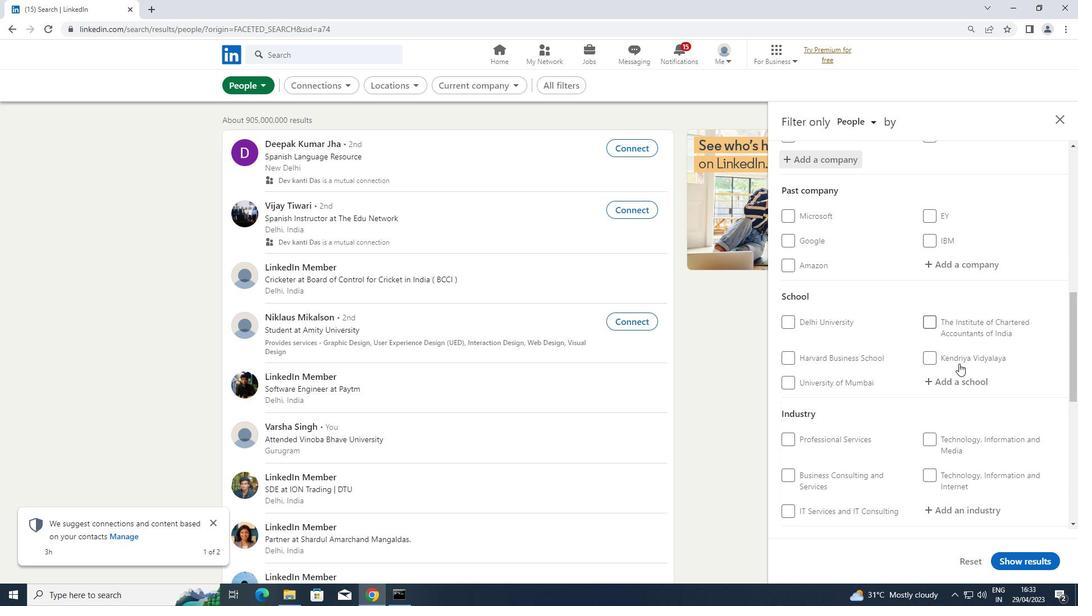 
Action: Mouse pressed left at (960, 380)
Screenshot: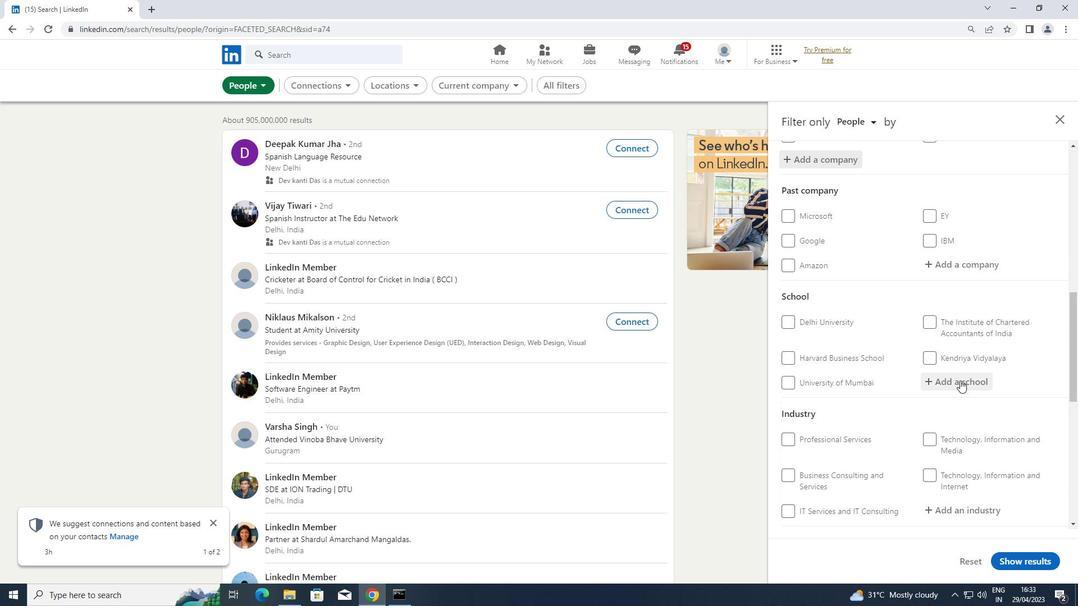 
Action: Key pressed <Key.shift>HIGHER<Key.space><Key.shift>SECONDARY
Screenshot: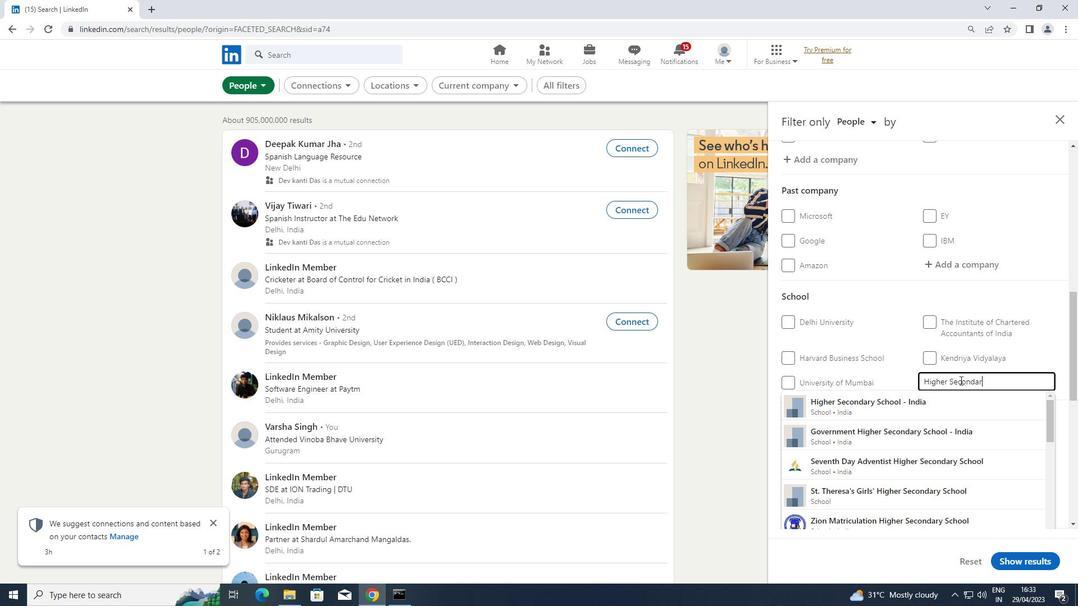 
Action: Mouse moved to (916, 399)
Screenshot: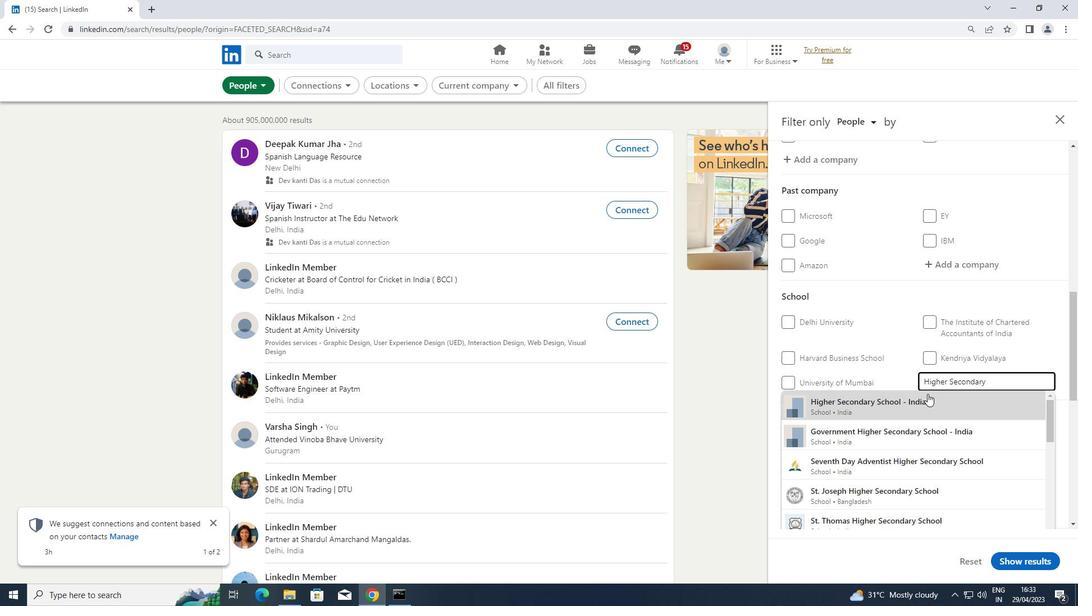 
Action: Mouse pressed left at (916, 399)
Screenshot: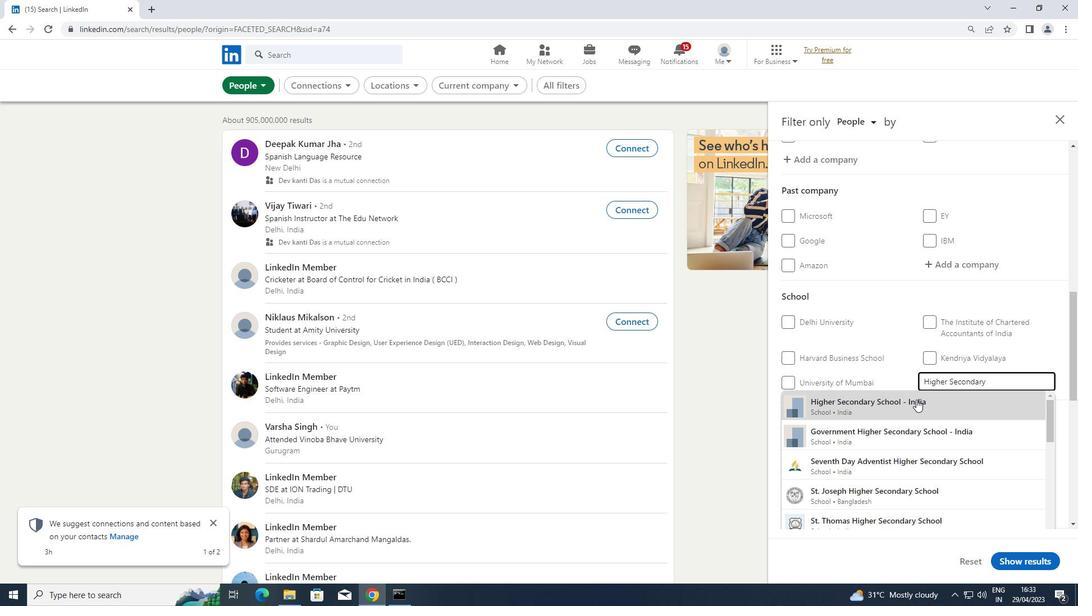 
Action: Mouse scrolled (916, 399) with delta (0, 0)
Screenshot: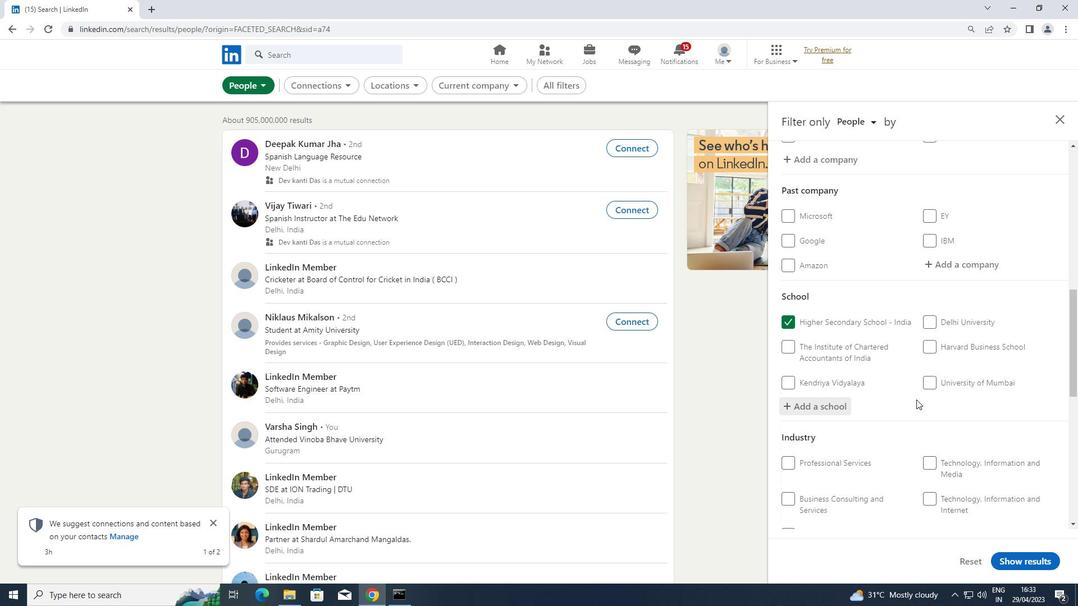 
Action: Mouse scrolled (916, 399) with delta (0, 0)
Screenshot: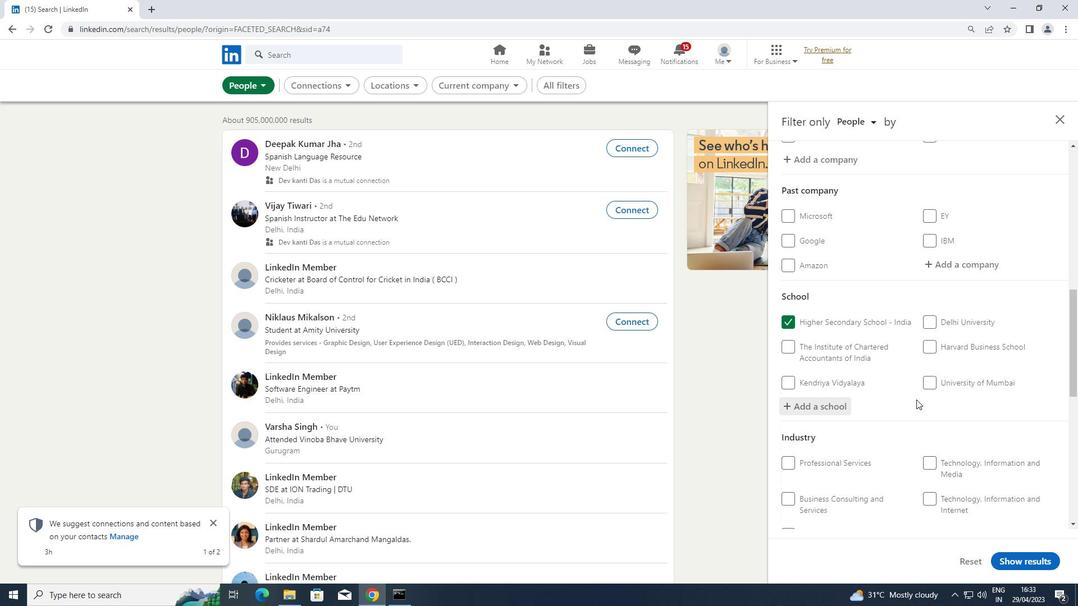 
Action: Mouse moved to (940, 420)
Screenshot: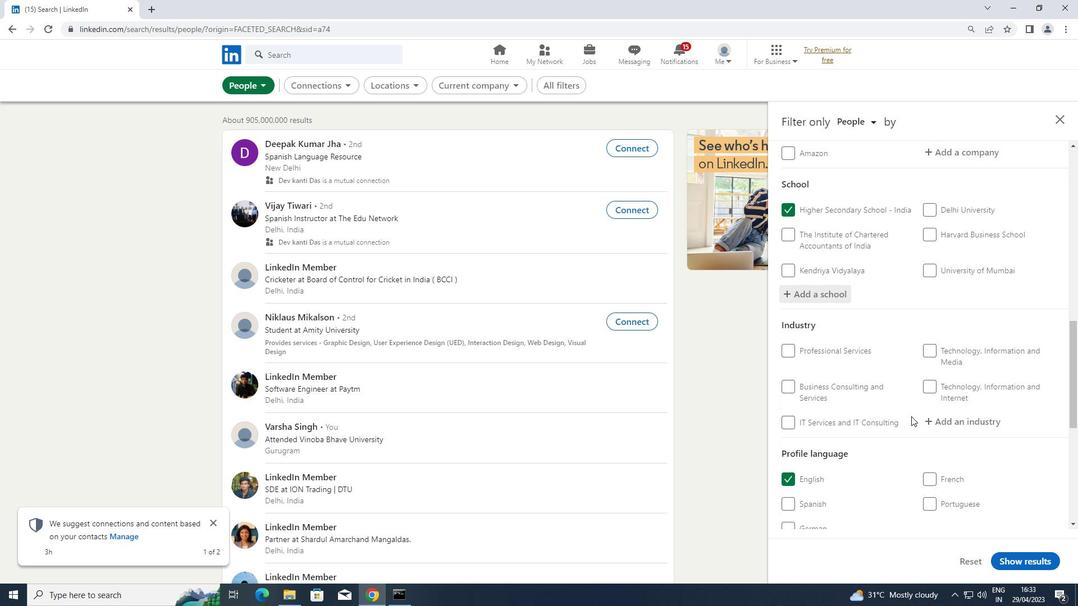 
Action: Mouse pressed left at (940, 420)
Screenshot: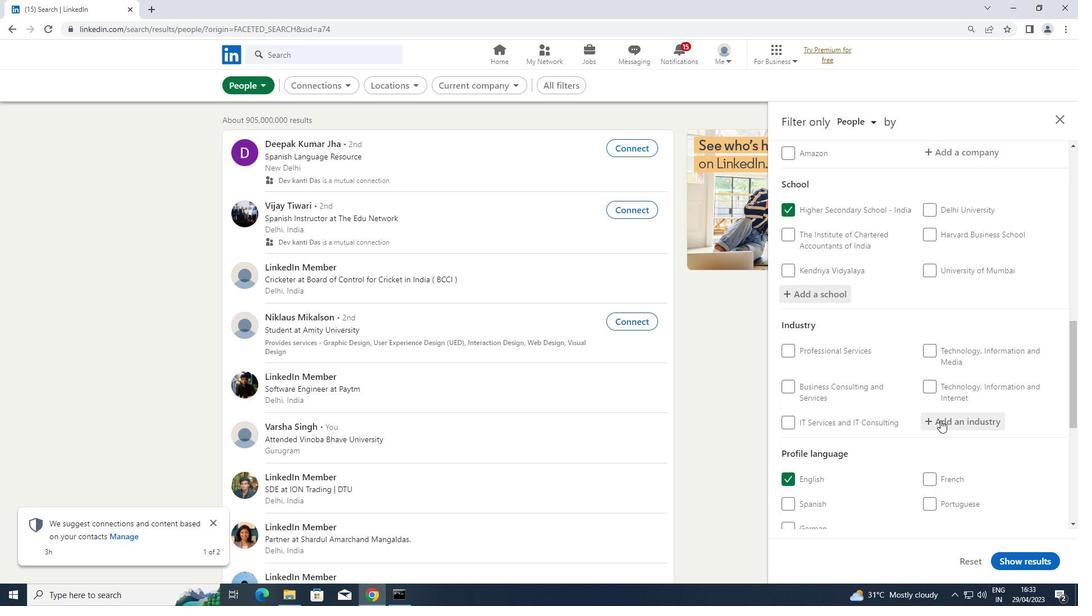
Action: Key pressed <Key.shift>INVESTME
Screenshot: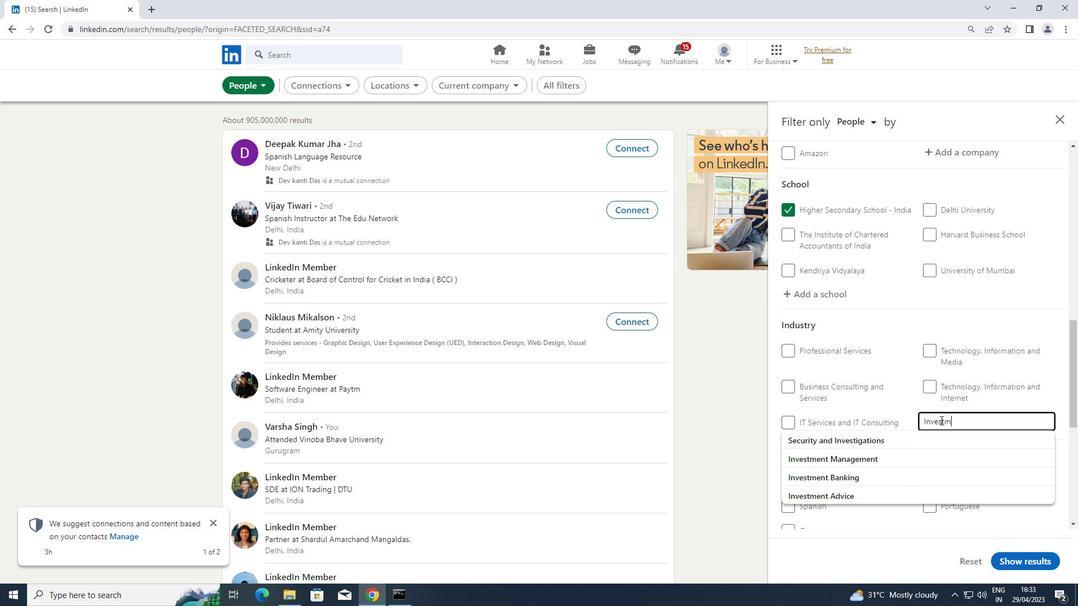 
Action: Mouse moved to (860, 473)
Screenshot: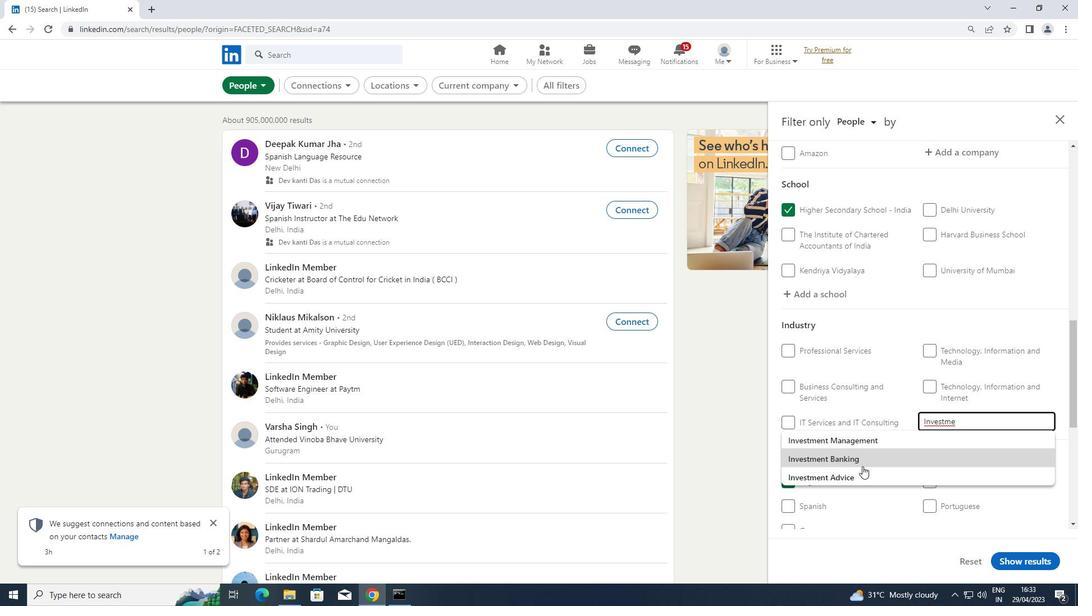 
Action: Mouse pressed left at (860, 473)
Screenshot: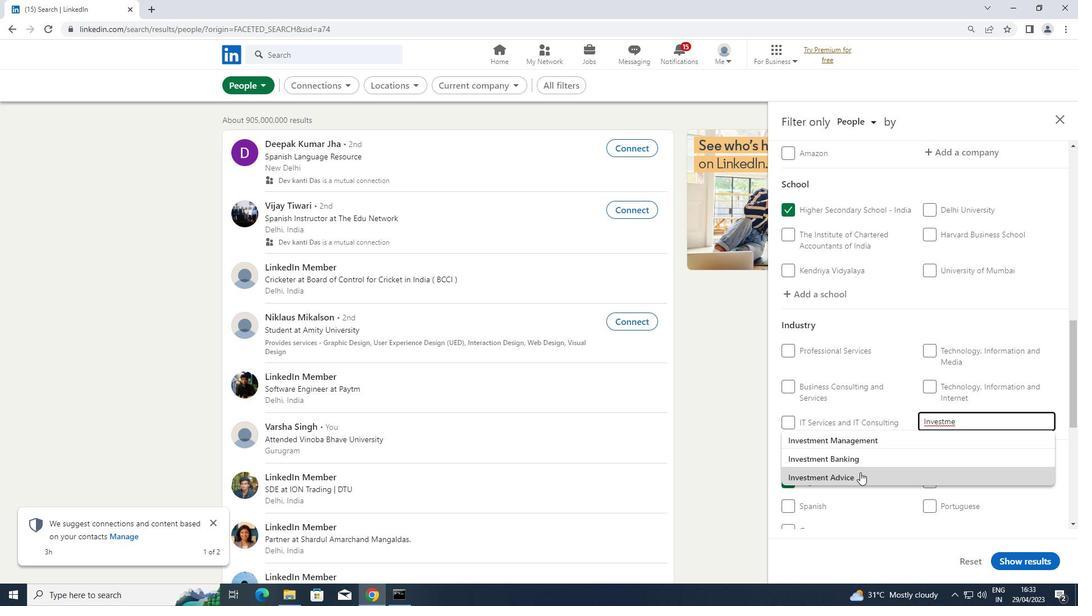 
Action: Mouse moved to (867, 461)
Screenshot: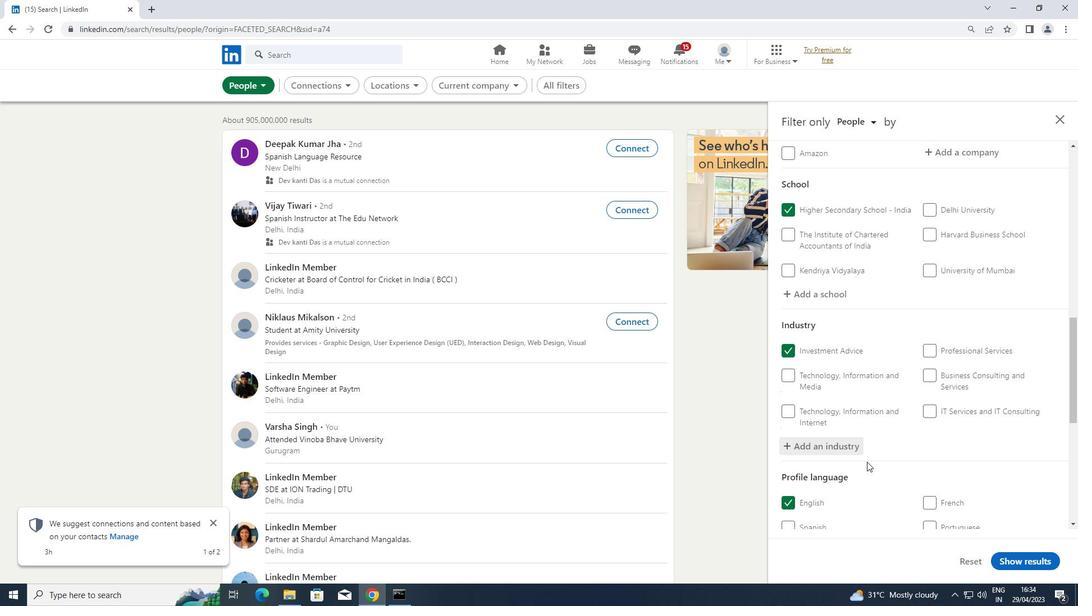 
Action: Mouse scrolled (867, 461) with delta (0, 0)
Screenshot: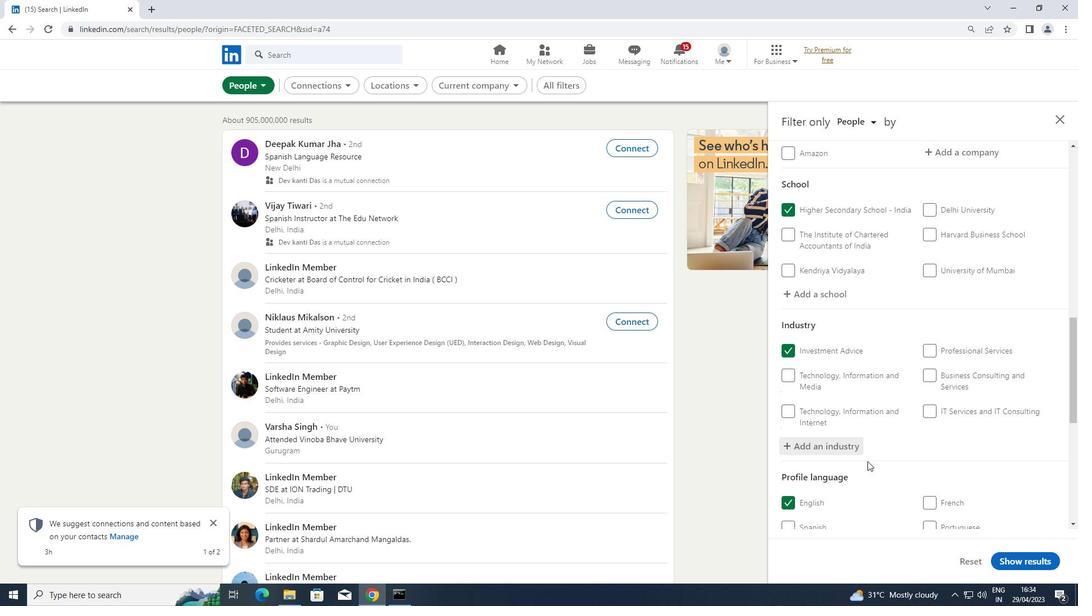 
Action: Mouse scrolled (867, 461) with delta (0, 0)
Screenshot: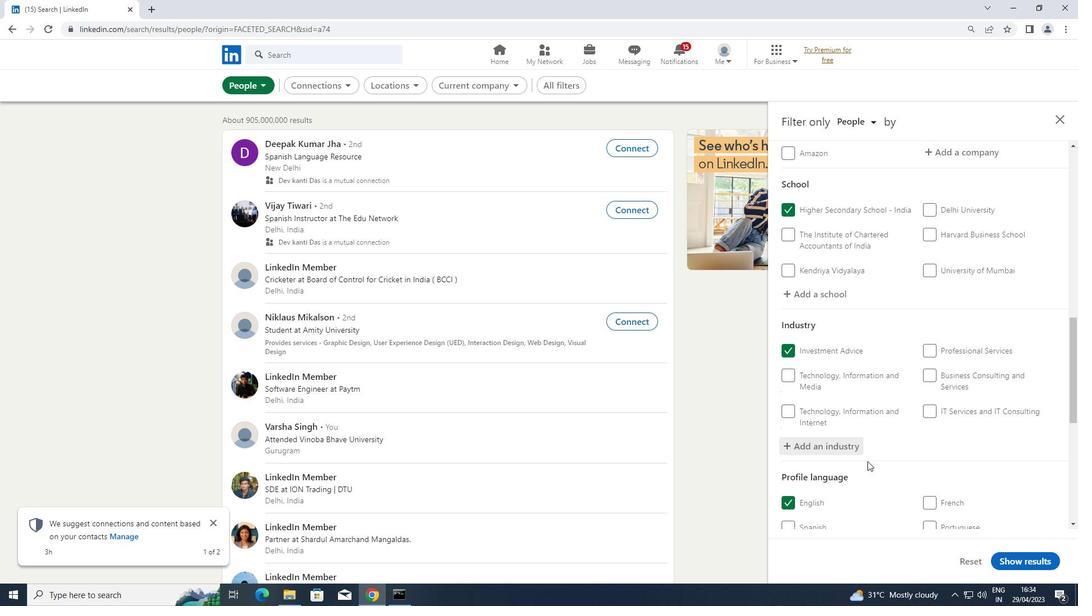 
Action: Mouse scrolled (867, 461) with delta (0, 0)
Screenshot: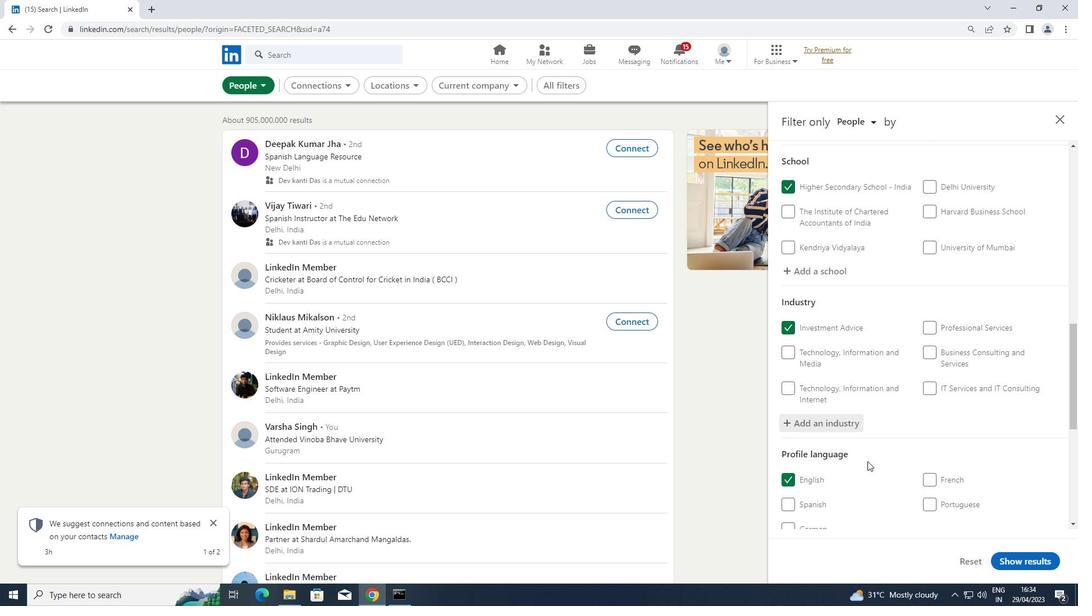 
Action: Mouse scrolled (867, 461) with delta (0, 0)
Screenshot: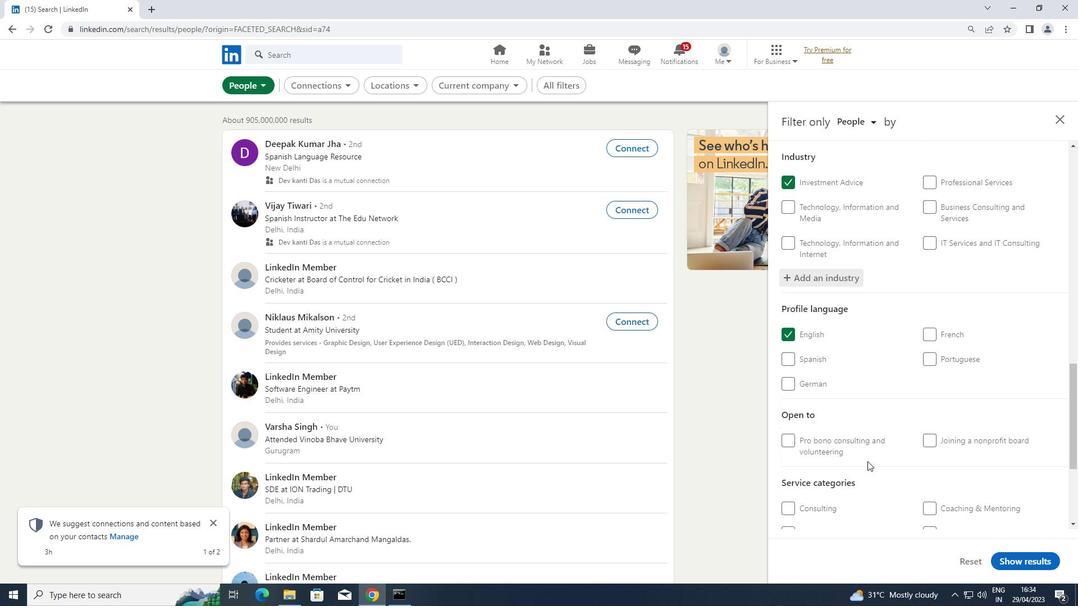 
Action: Mouse moved to (934, 488)
Screenshot: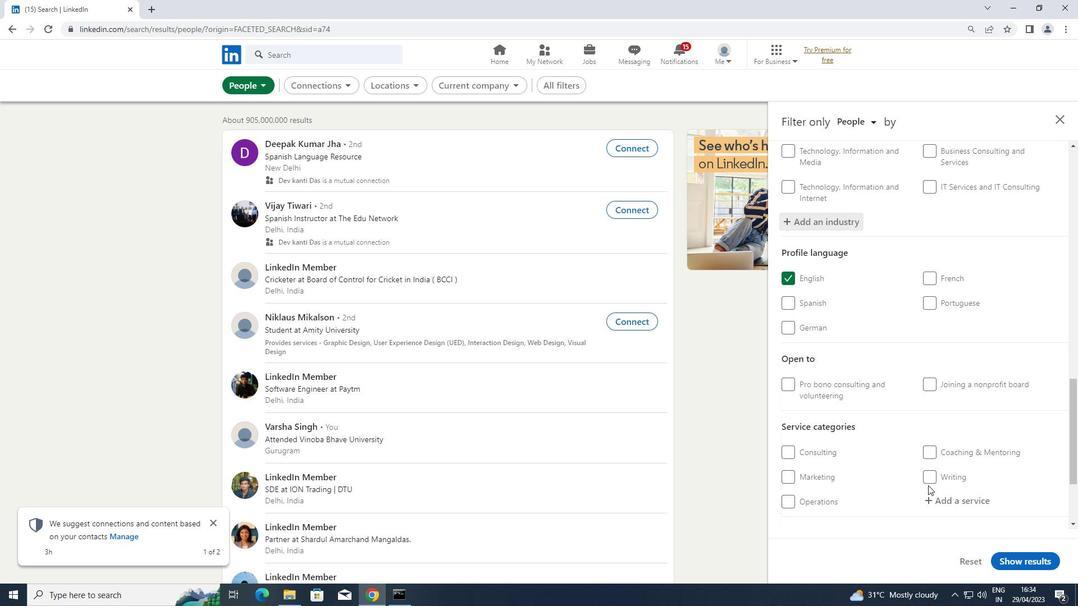 
Action: Mouse scrolled (934, 487) with delta (0, 0)
Screenshot: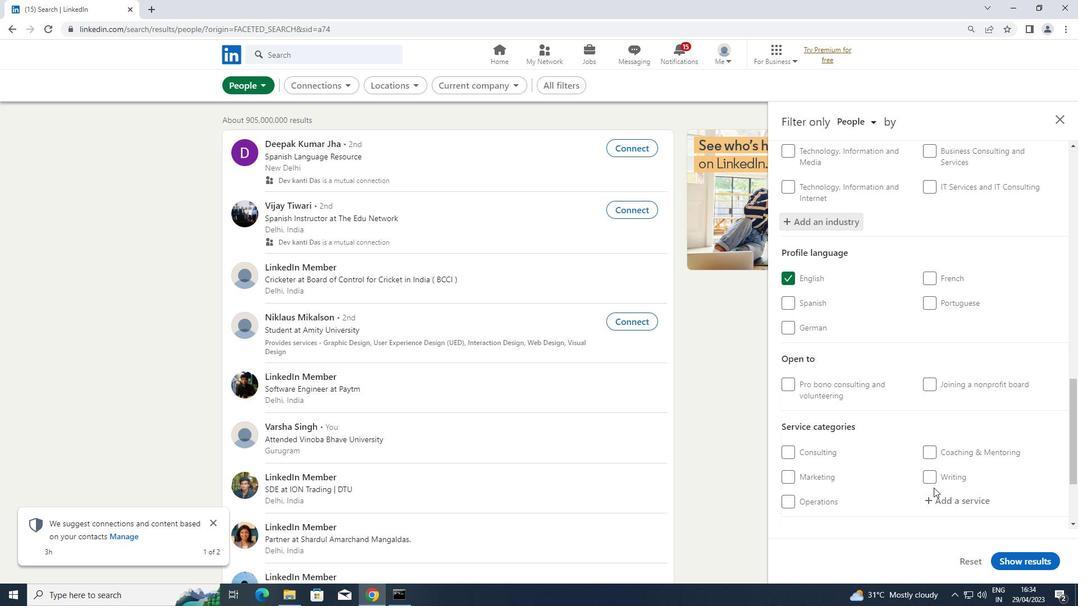 
Action: Mouse moved to (955, 447)
Screenshot: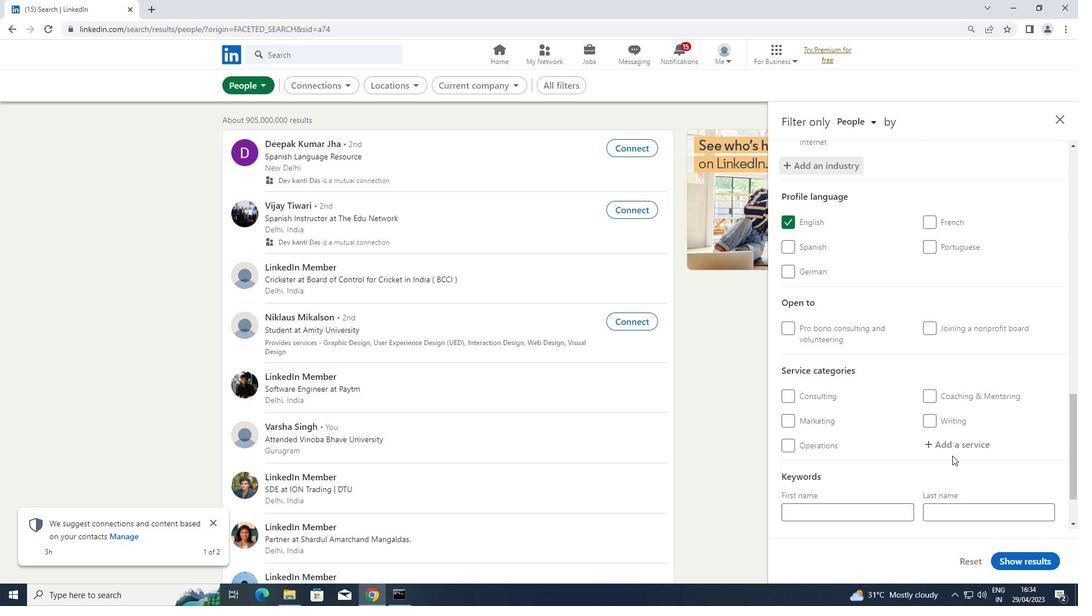 
Action: Mouse pressed left at (955, 447)
Screenshot: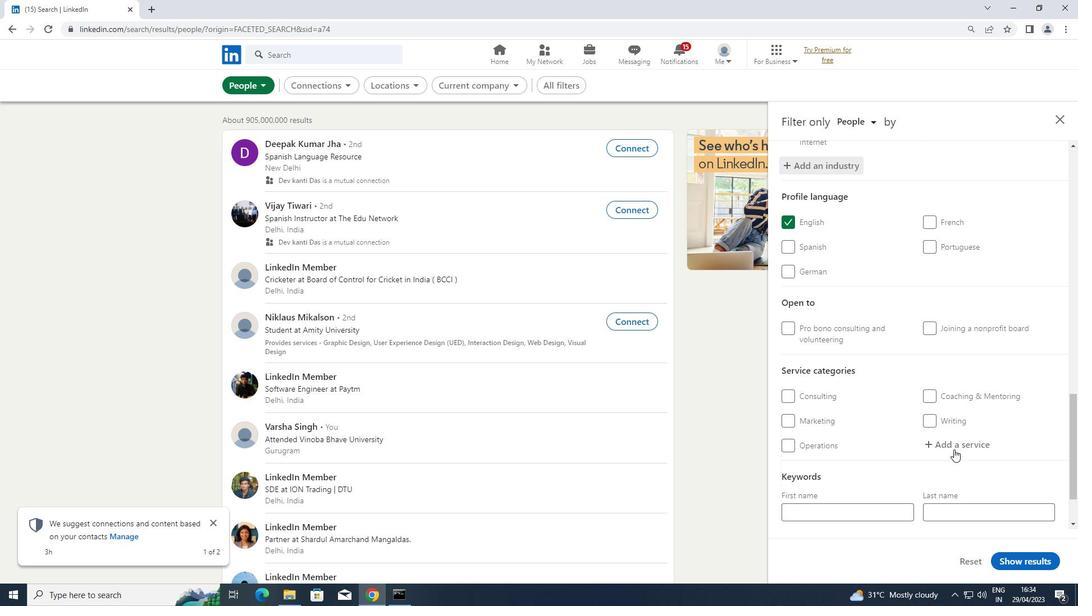 
Action: Key pressed <Key.shift>NONPROFIT<Key.space><Key.shift>CO
Screenshot: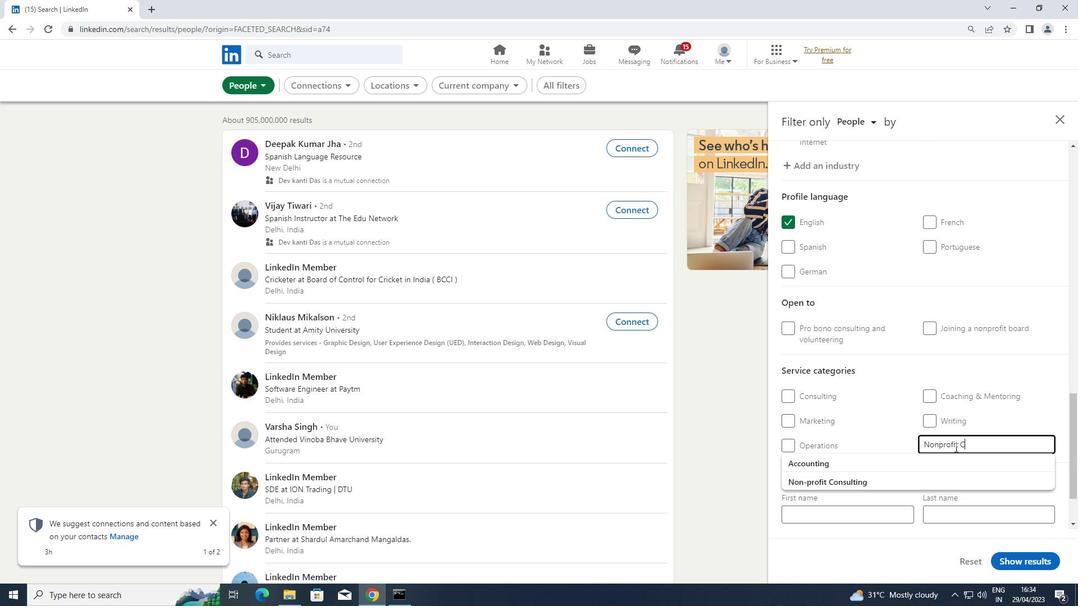 
Action: Mouse moved to (870, 469)
Screenshot: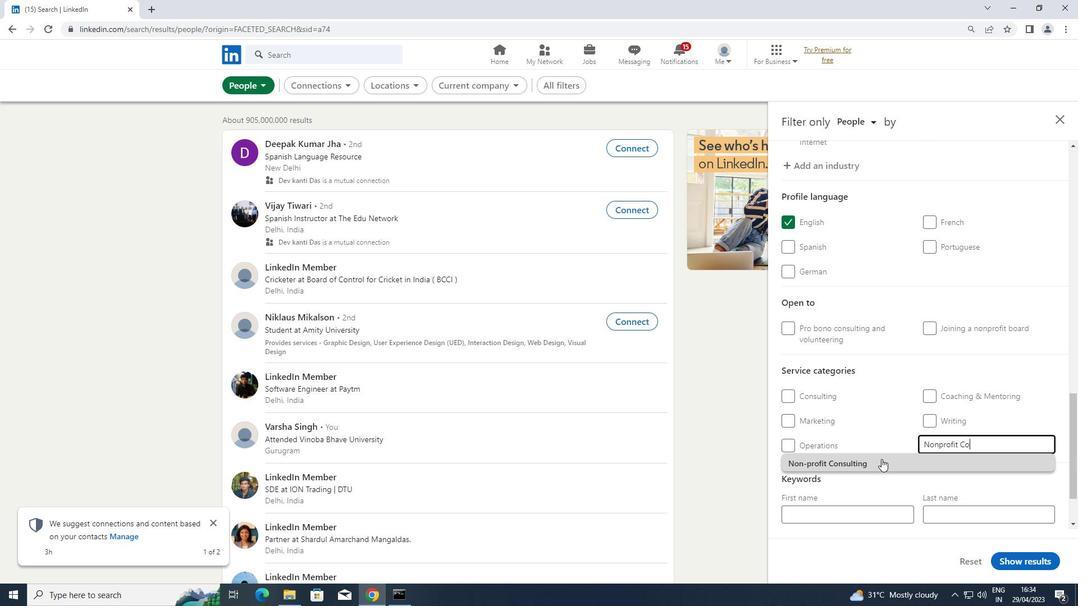 
Action: Mouse pressed left at (870, 469)
Screenshot: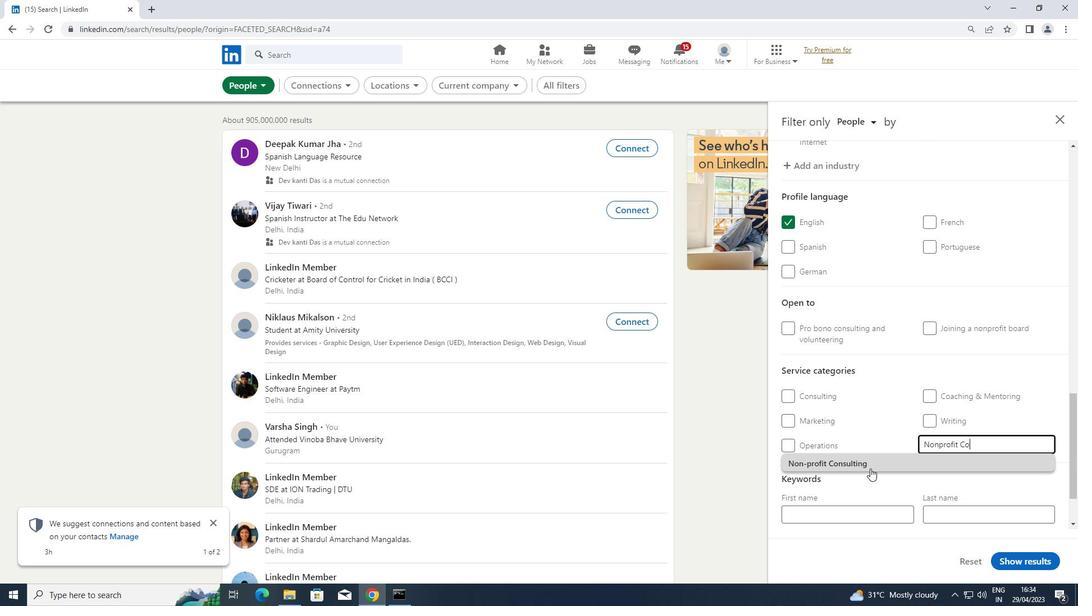 
Action: Mouse scrolled (870, 468) with delta (0, 0)
Screenshot: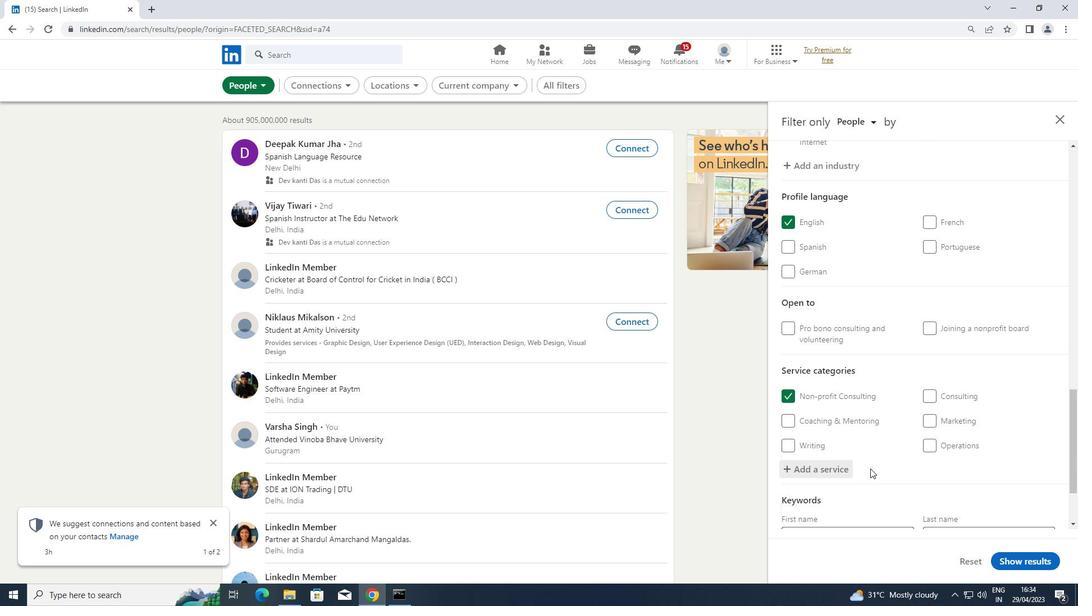 
Action: Mouse scrolled (870, 468) with delta (0, 0)
Screenshot: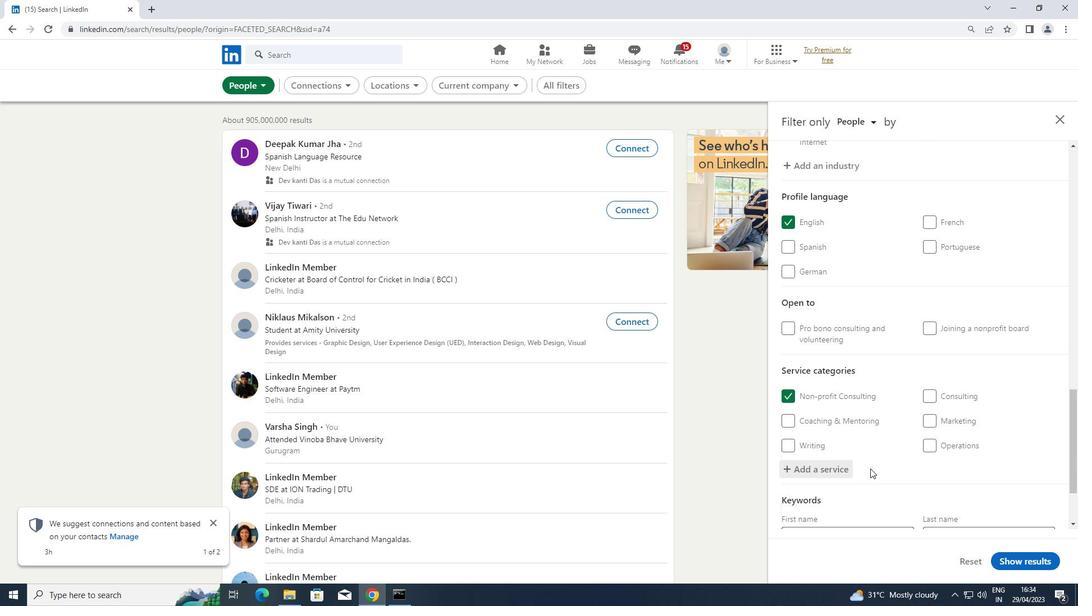 
Action: Mouse scrolled (870, 468) with delta (0, 0)
Screenshot: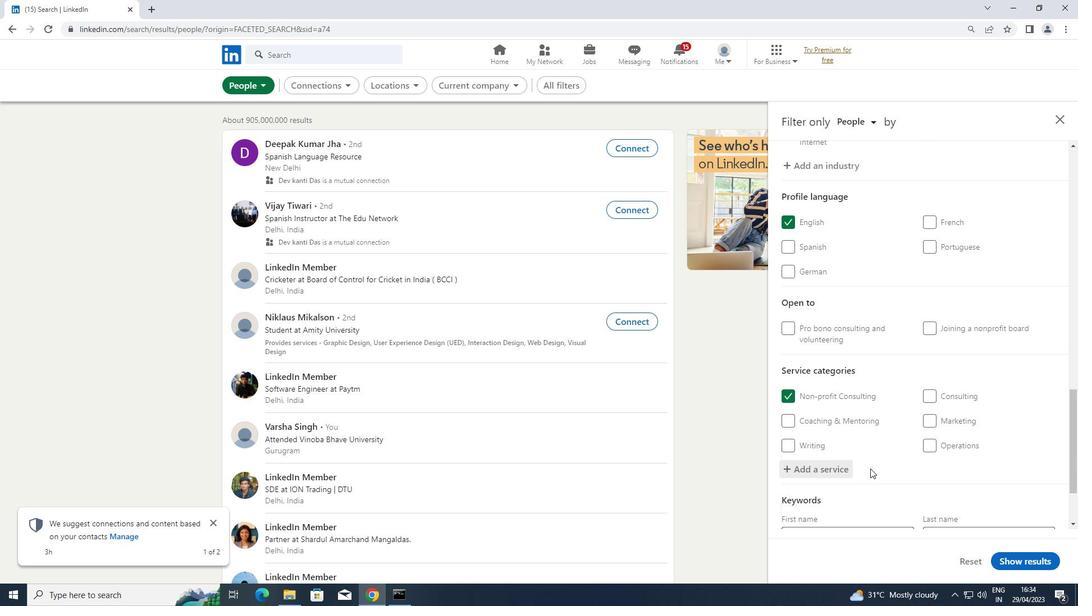 
Action: Mouse scrolled (870, 468) with delta (0, 0)
Screenshot: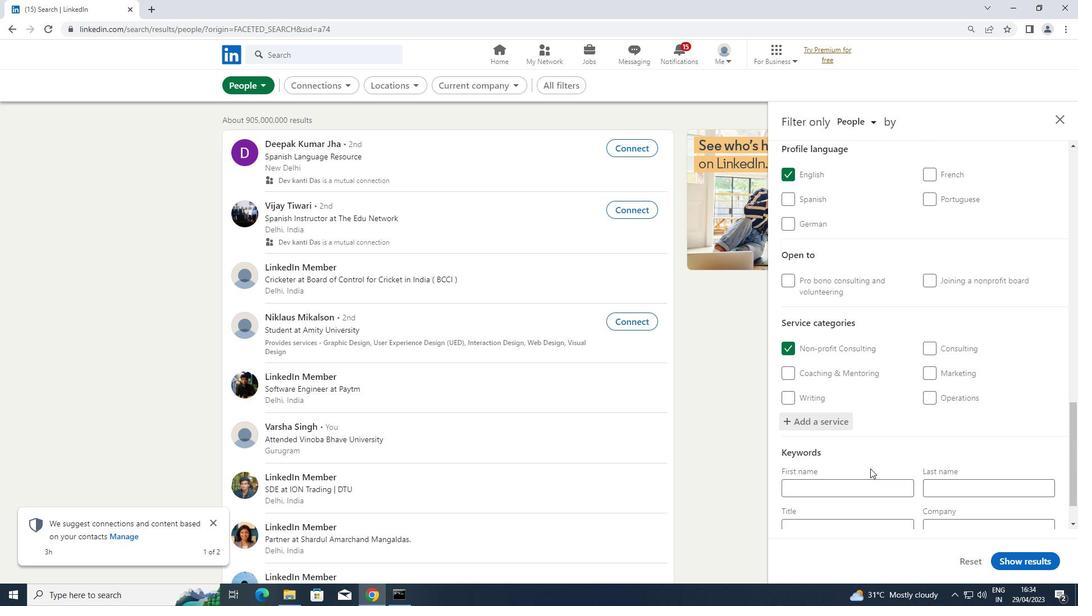 
Action: Mouse moved to (868, 476)
Screenshot: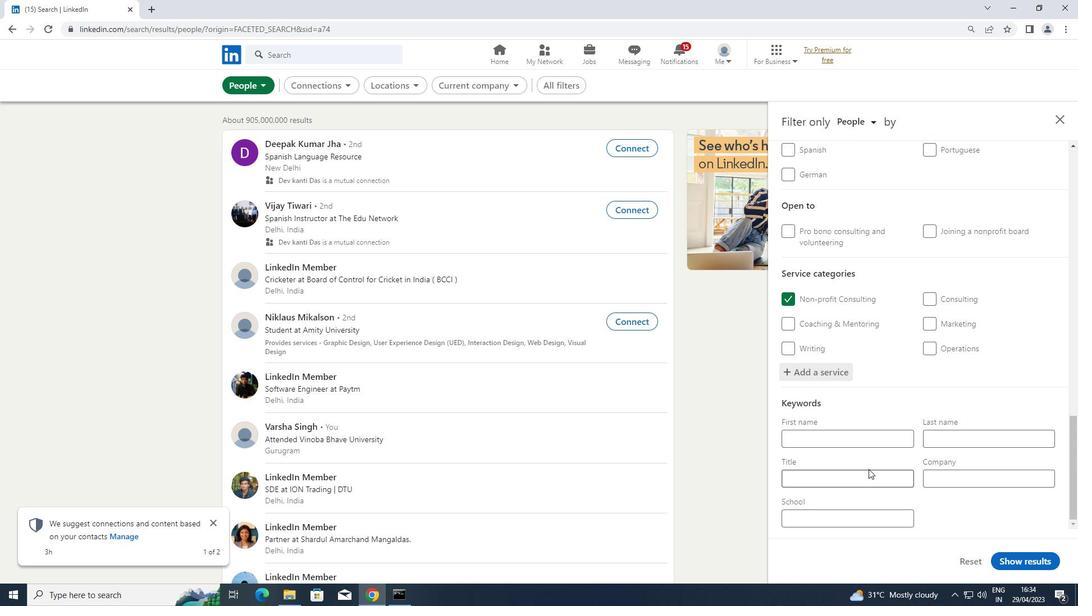 
Action: Mouse pressed left at (868, 476)
Screenshot: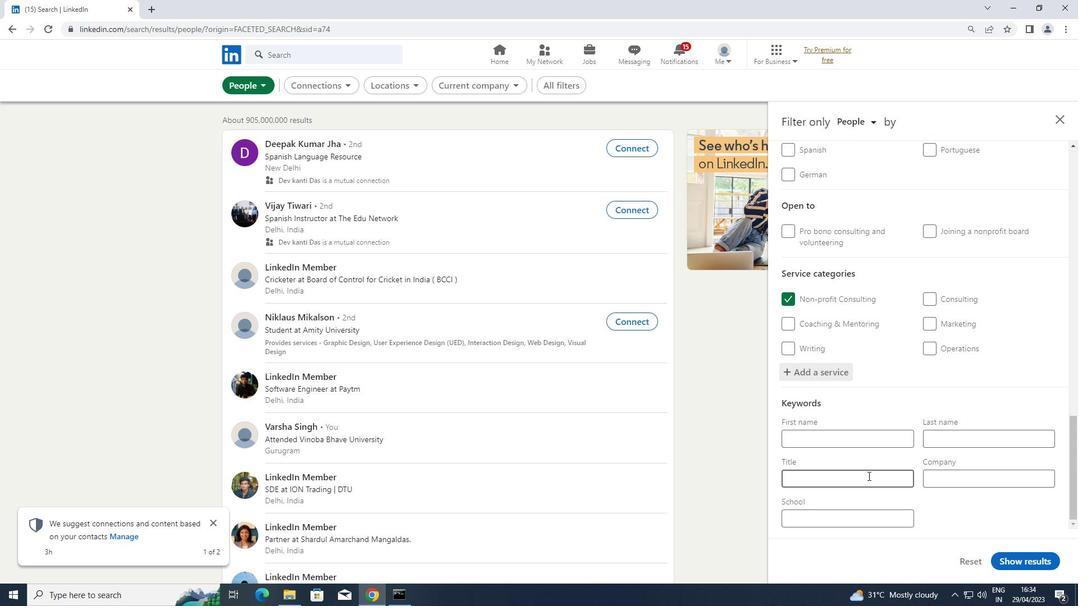 
Action: Key pressed <Key.shift>LANDSCAPING<Key.space><Key.shift>ASSISTANT
Screenshot: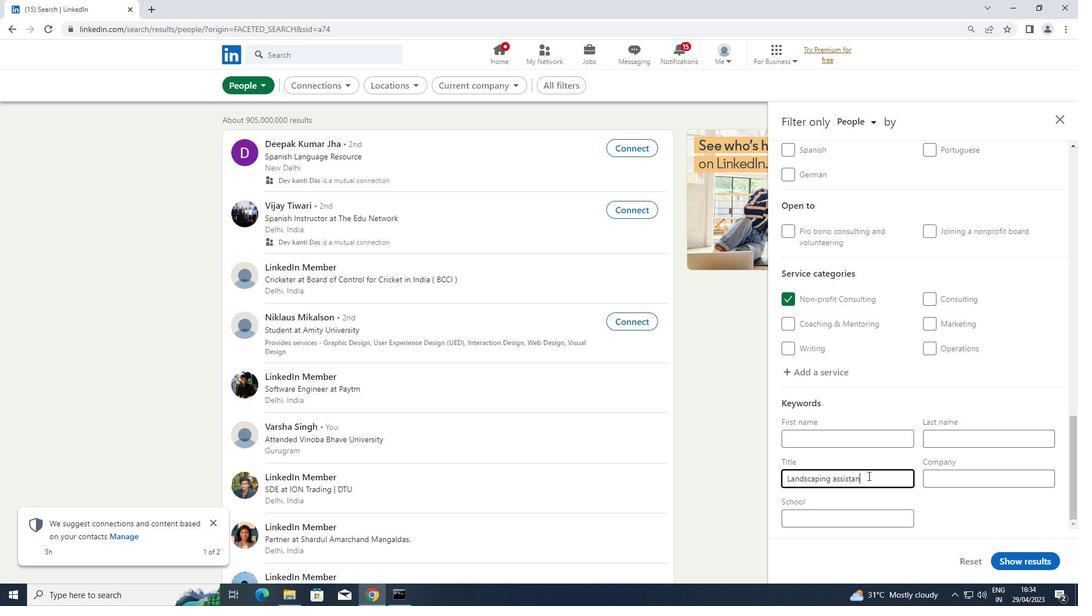 
Action: Mouse moved to (1026, 557)
Screenshot: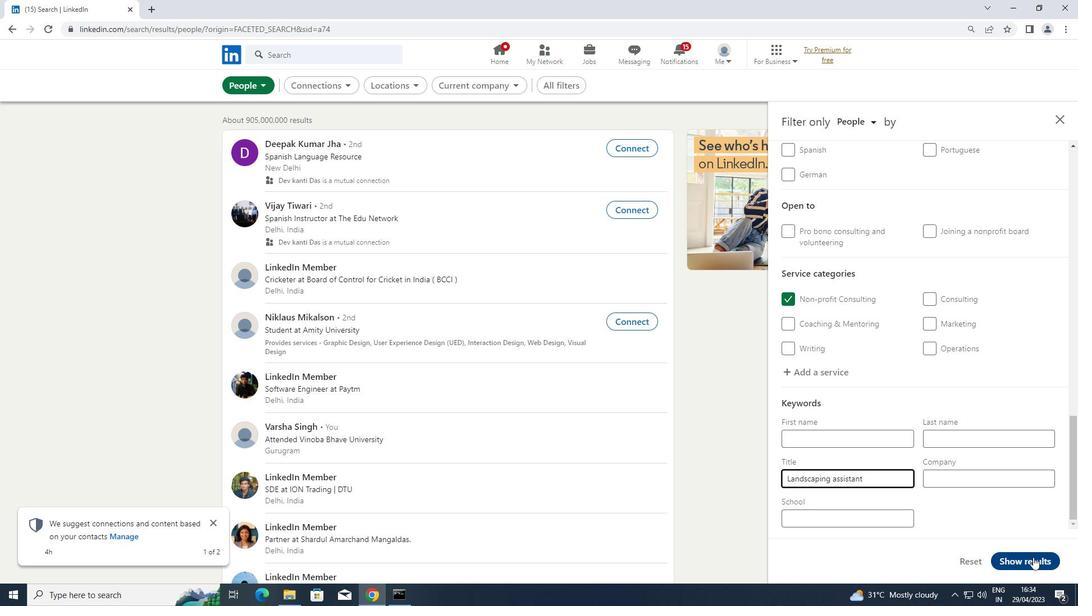 
Action: Mouse pressed left at (1026, 557)
Screenshot: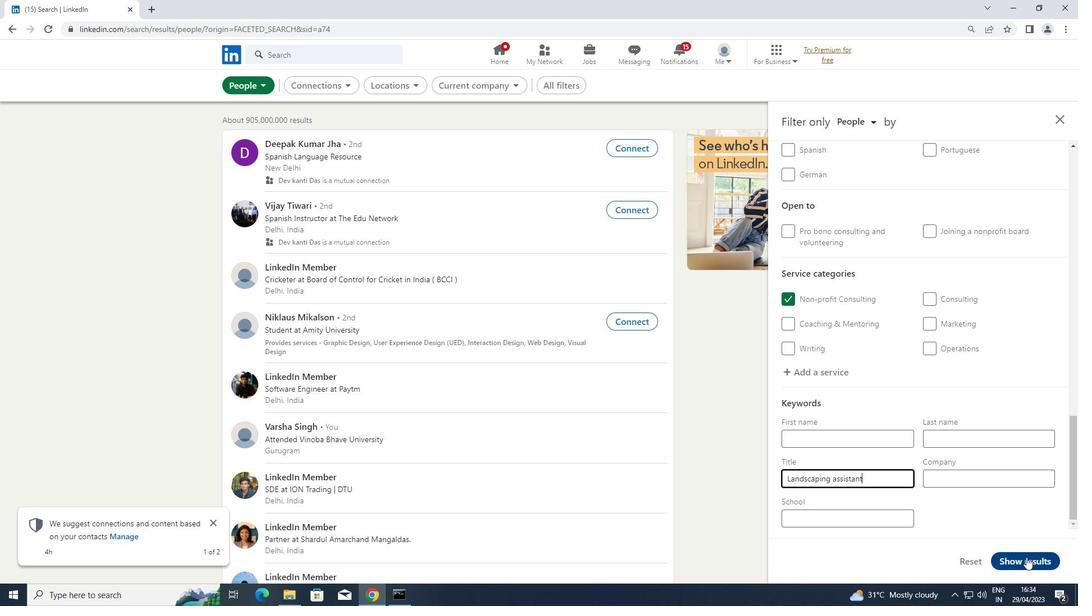 
